 Task: Search one way flight ticket for 5 adults, 1 child, 2 infants in seat and 1 infant on lap in business from Greensboro: Piedmont Triad International Airport to New Bern: Coastal Carolina Regional Airport (was Craven County Regional) on 8-4-2023. Choice of flights is Delta. Number of bags: 11 checked bags. Price is upto 71000. Outbound departure time preference is 17:30.
Action: Mouse moved to (296, 248)
Screenshot: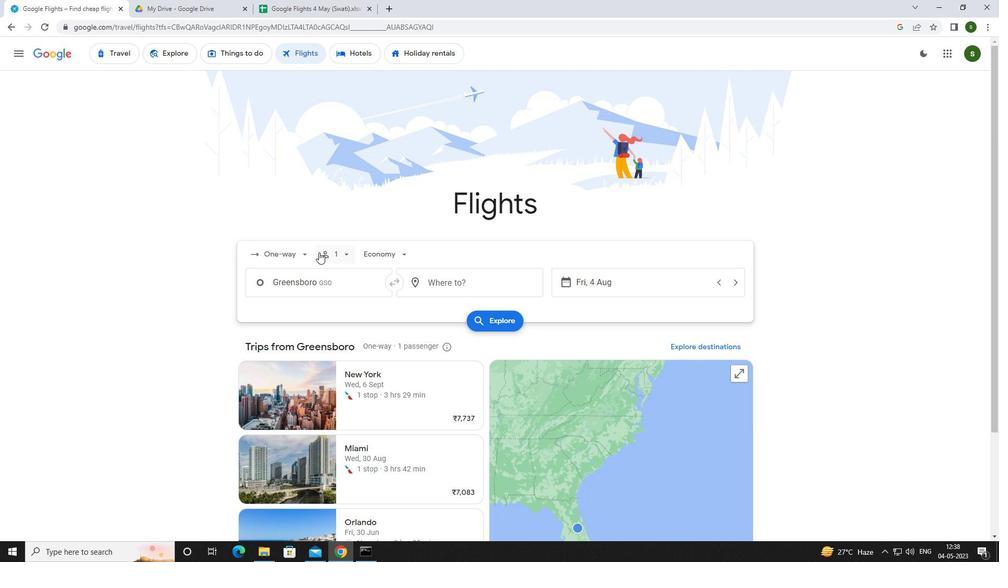 
Action: Mouse pressed left at (296, 248)
Screenshot: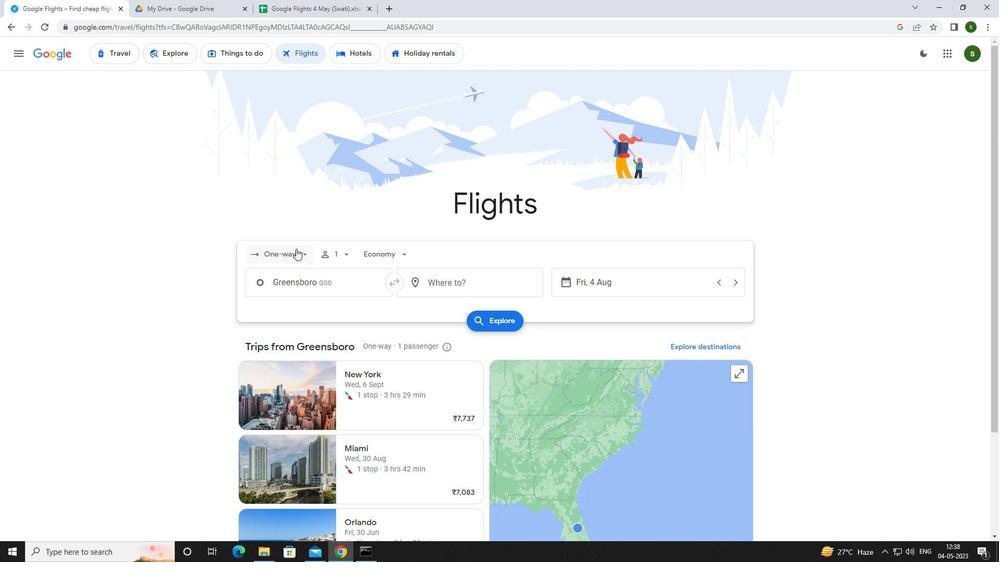 
Action: Mouse moved to (291, 300)
Screenshot: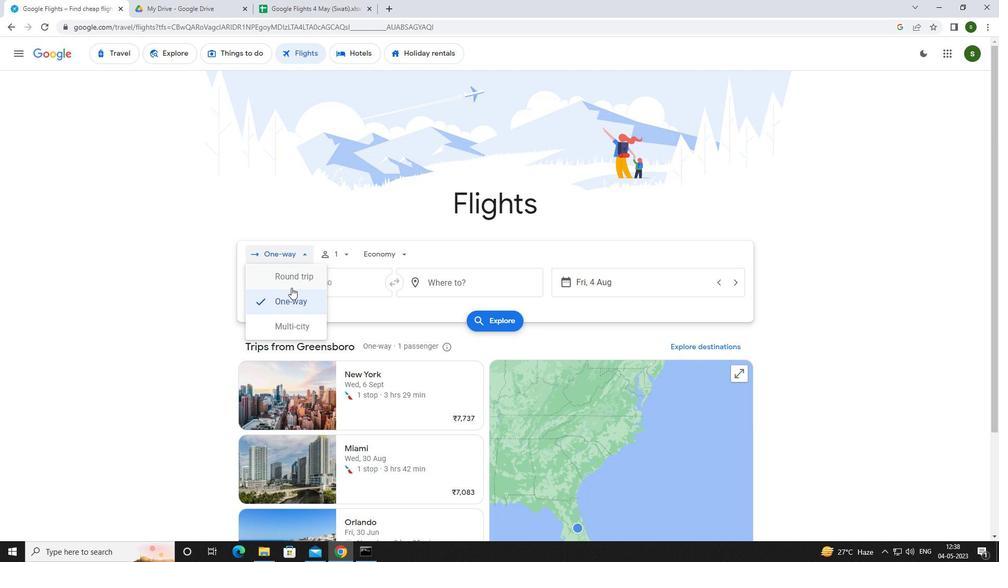 
Action: Mouse pressed left at (291, 300)
Screenshot: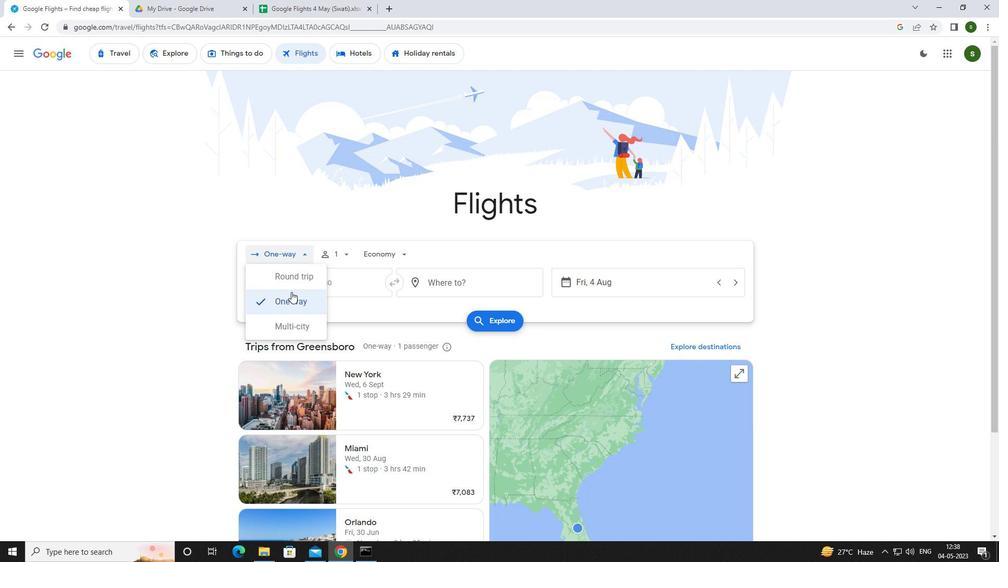 
Action: Mouse moved to (346, 255)
Screenshot: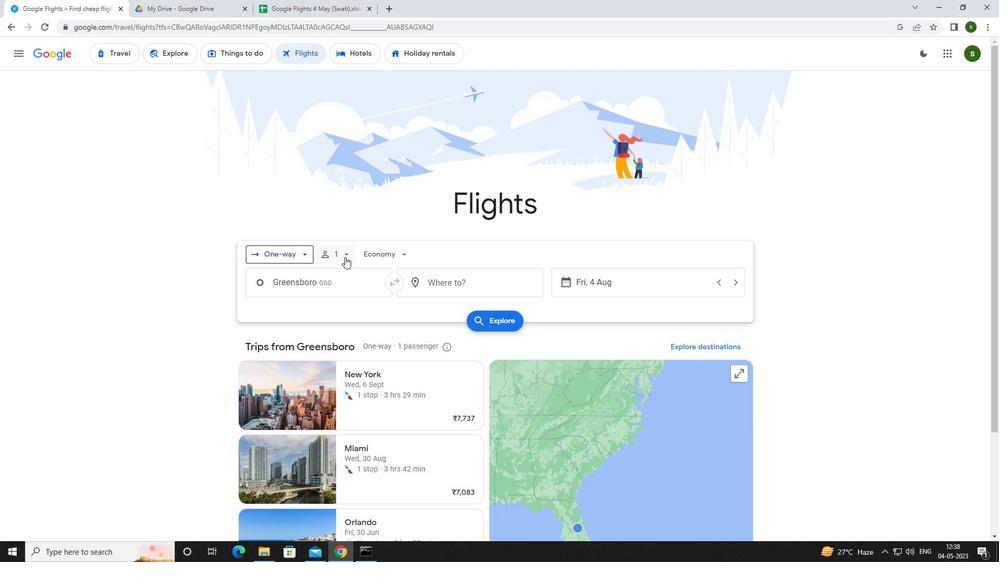 
Action: Mouse pressed left at (346, 255)
Screenshot: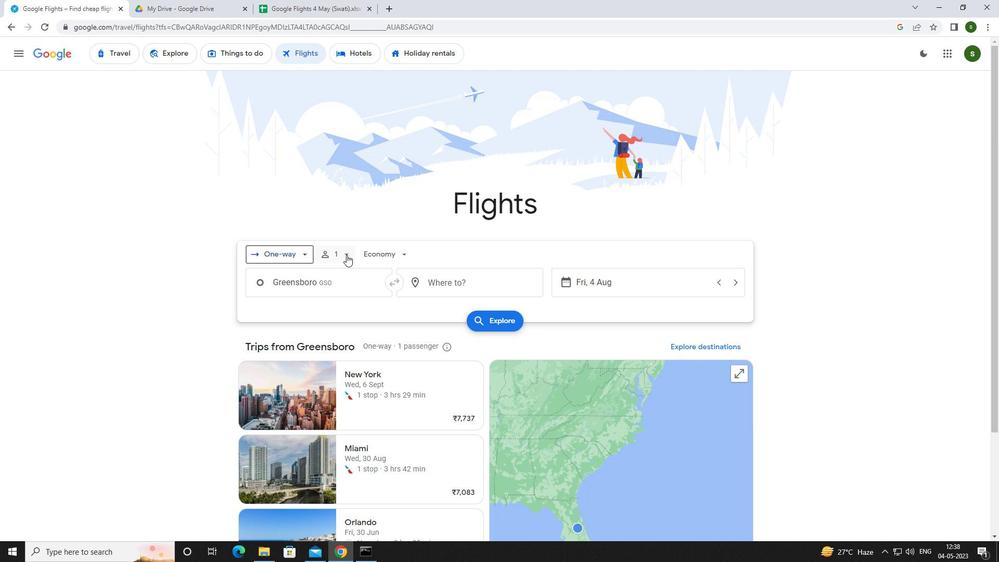 
Action: Mouse moved to (428, 282)
Screenshot: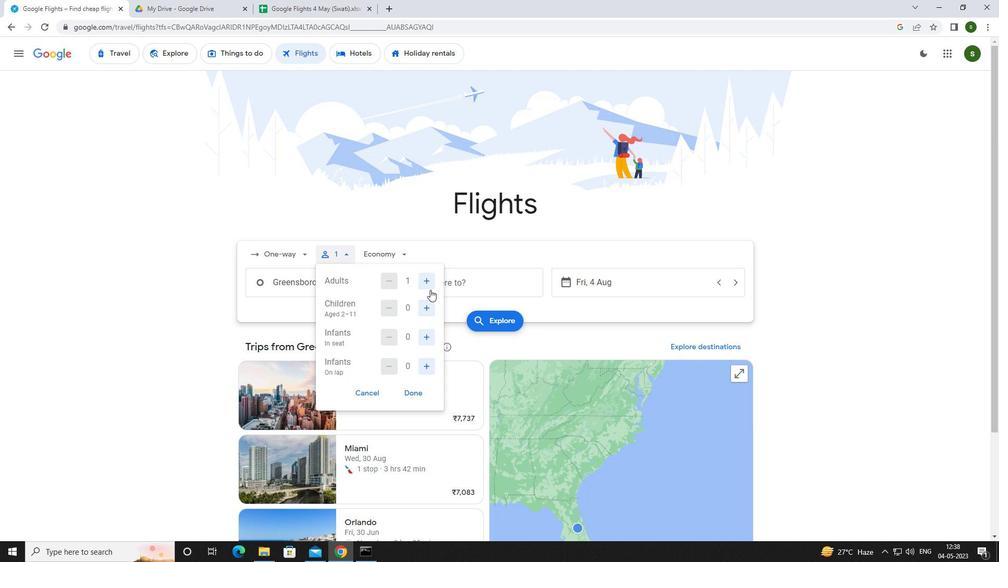 
Action: Mouse pressed left at (428, 282)
Screenshot: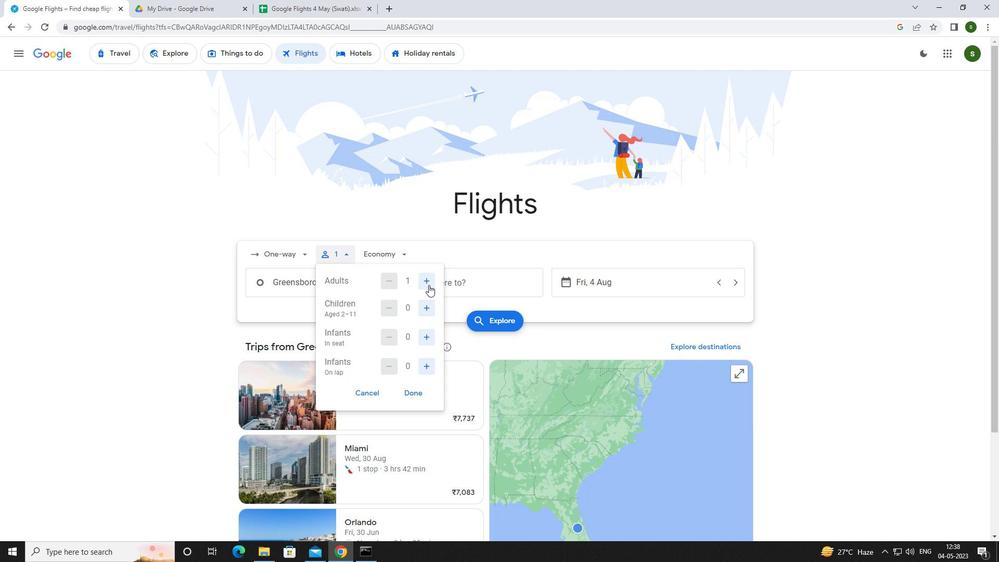 
Action: Mouse pressed left at (428, 282)
Screenshot: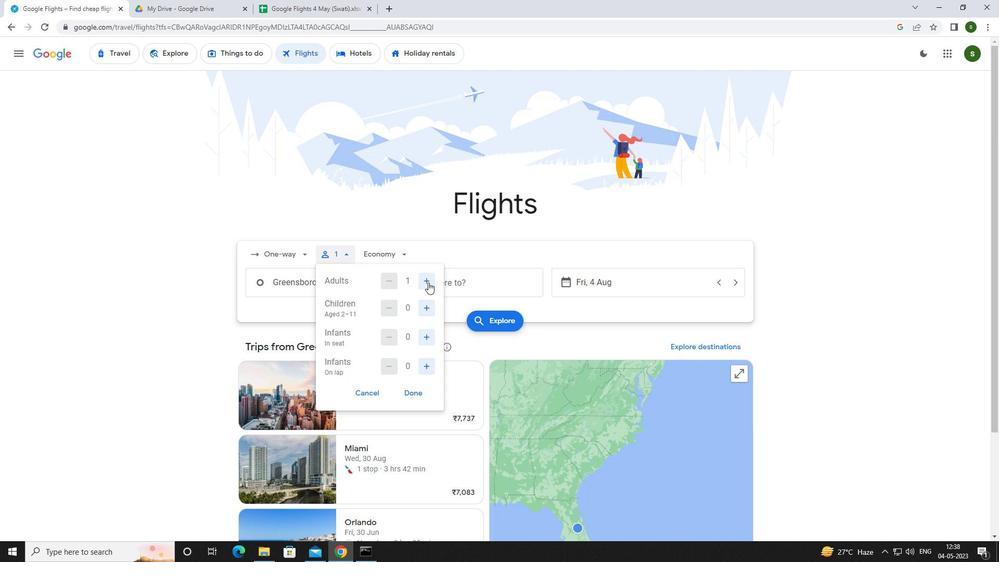 
Action: Mouse pressed left at (428, 282)
Screenshot: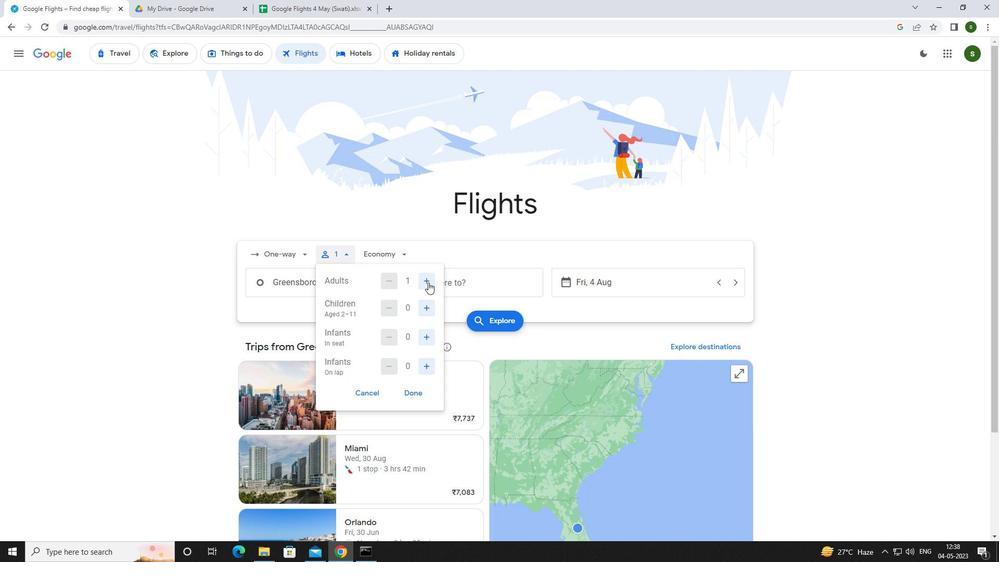 
Action: Mouse moved to (427, 282)
Screenshot: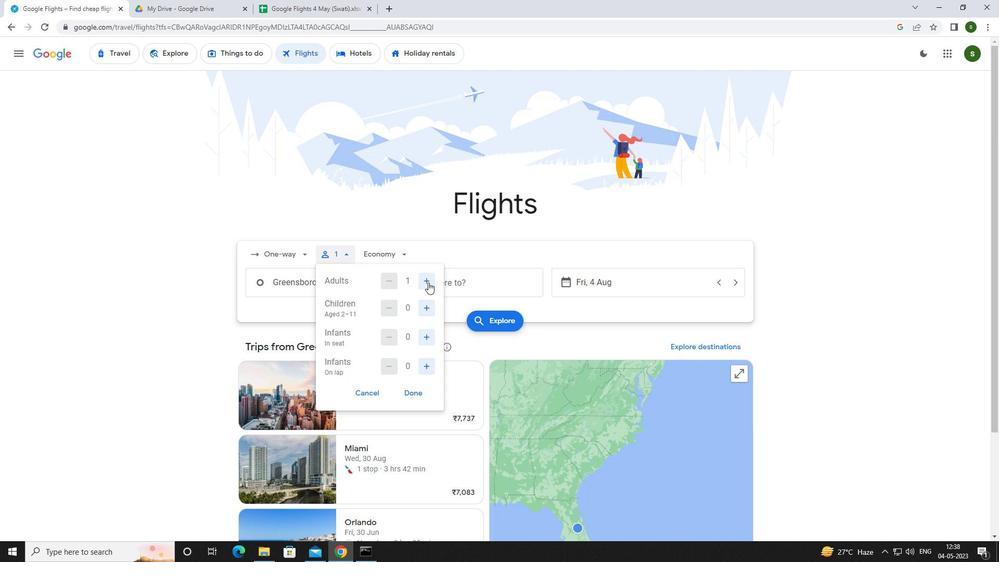 
Action: Mouse pressed left at (427, 282)
Screenshot: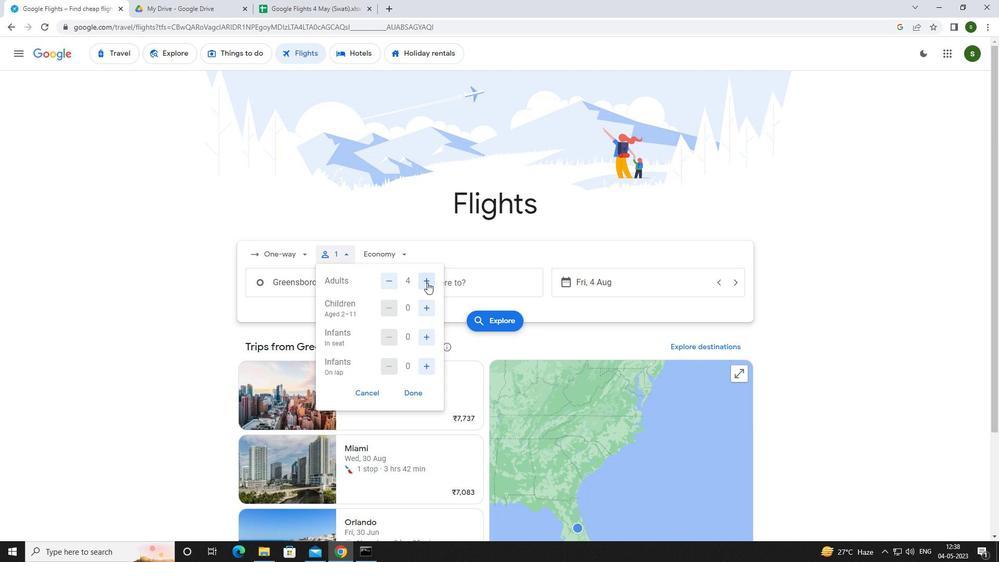 
Action: Mouse moved to (420, 307)
Screenshot: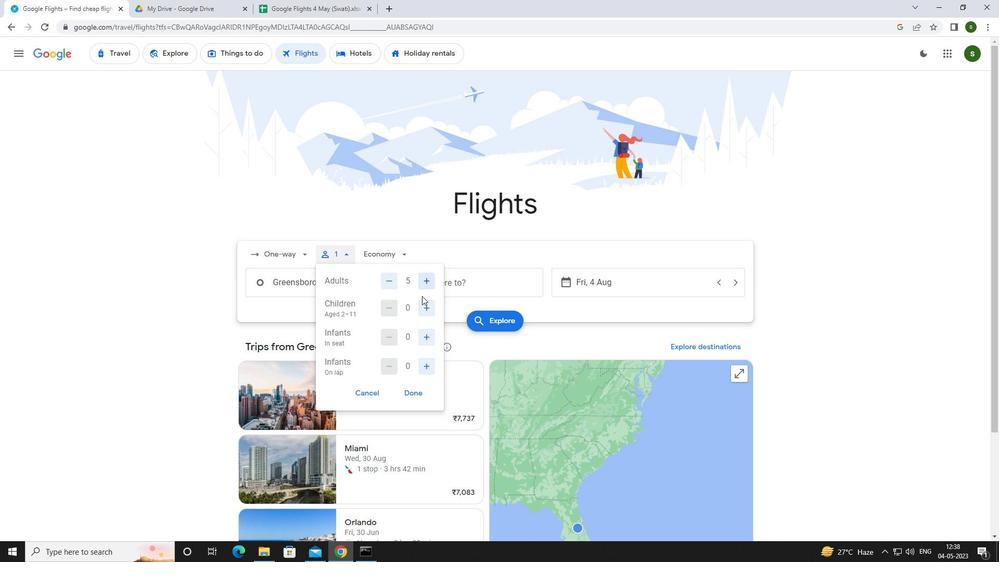 
Action: Mouse pressed left at (420, 307)
Screenshot: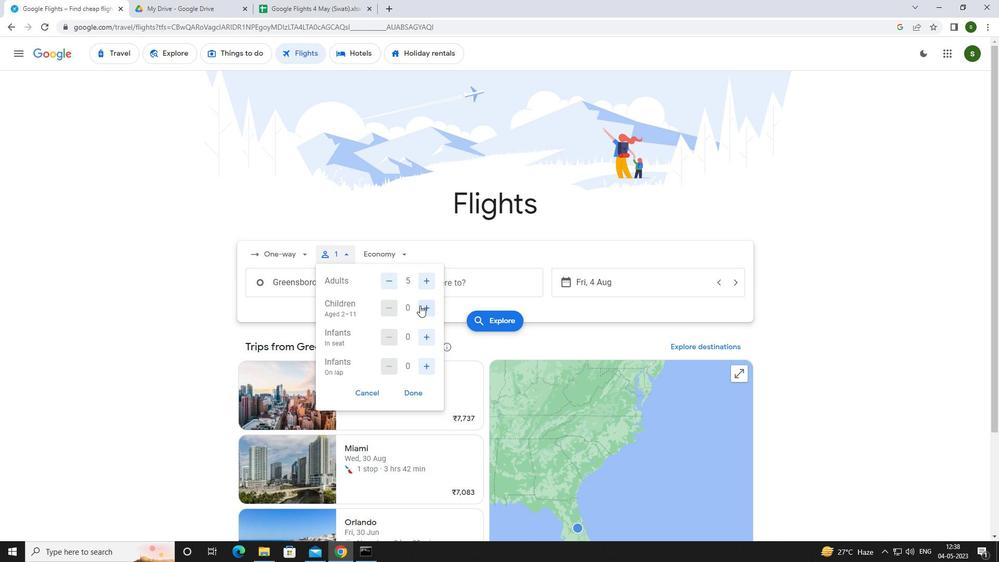 
Action: Mouse moved to (424, 335)
Screenshot: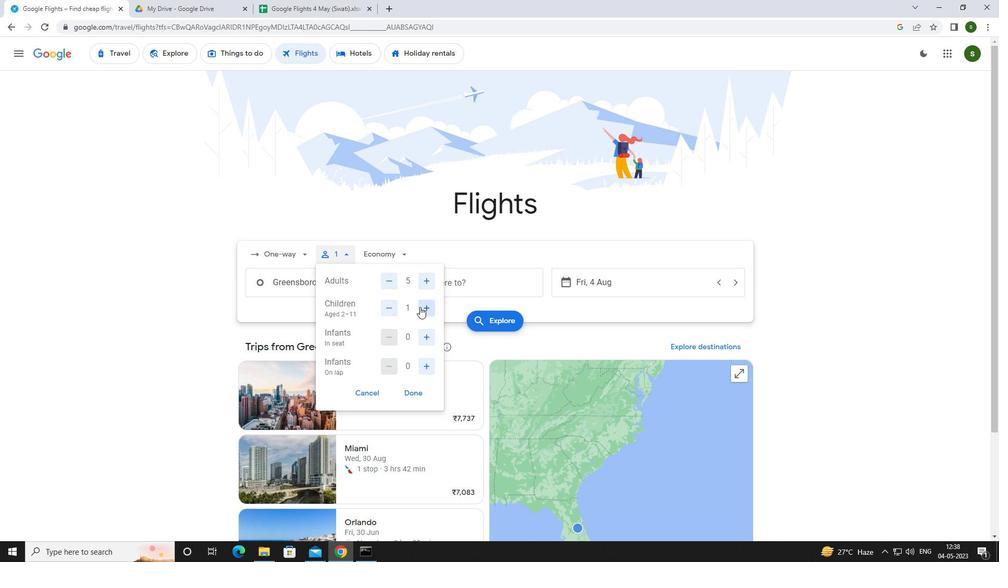 
Action: Mouse pressed left at (424, 335)
Screenshot: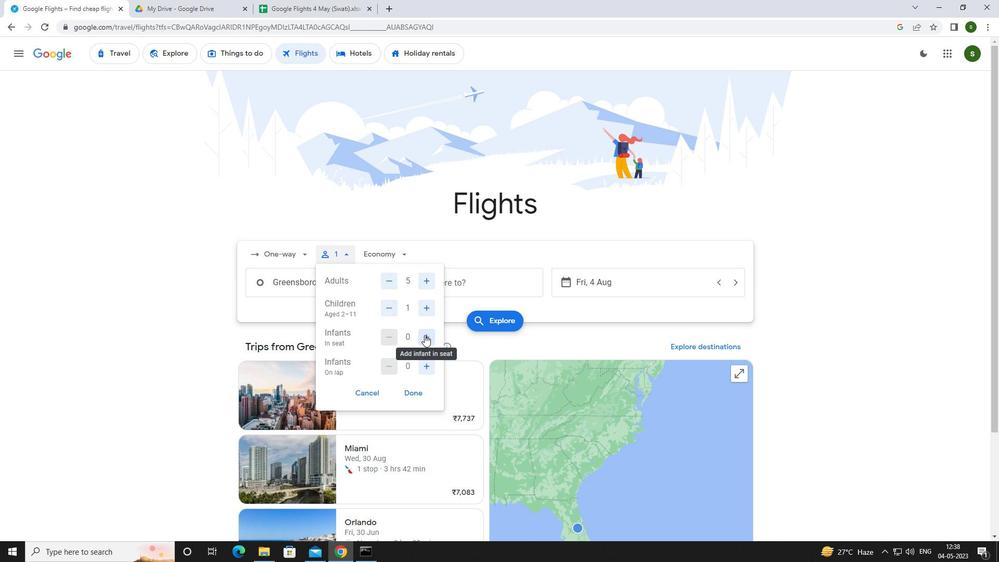 
Action: Mouse pressed left at (424, 335)
Screenshot: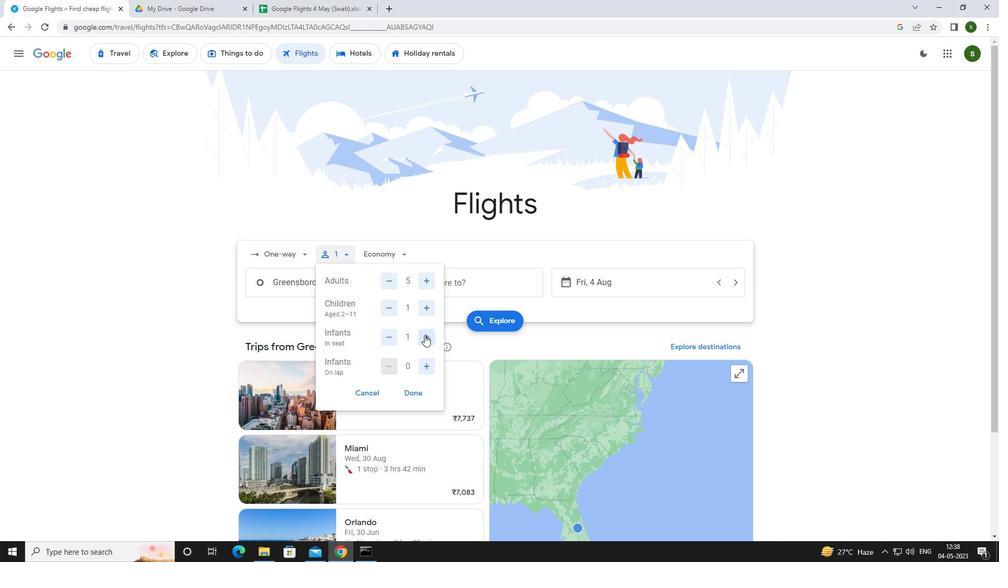
Action: Mouse moved to (427, 359)
Screenshot: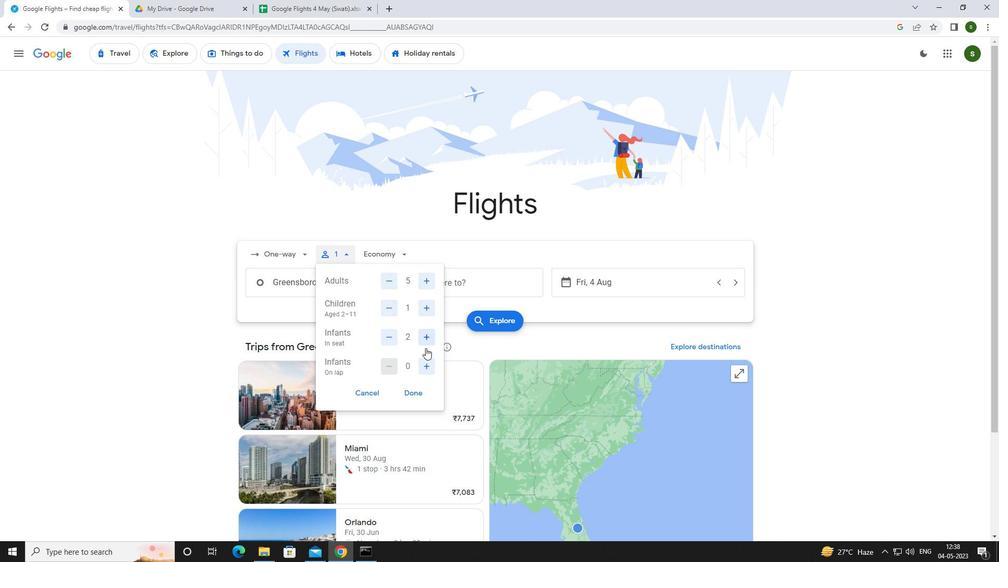 
Action: Mouse pressed left at (427, 359)
Screenshot: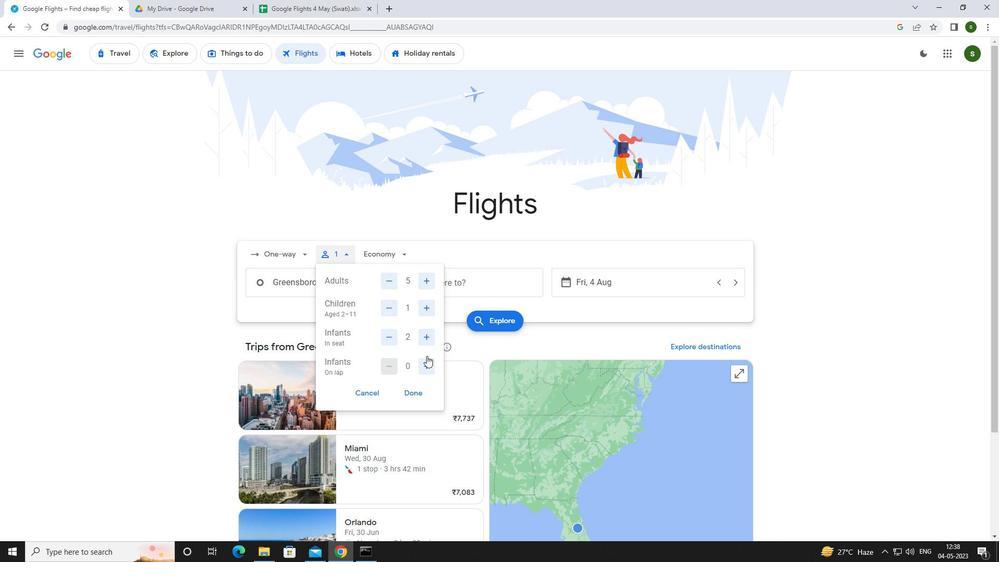 
Action: Mouse moved to (393, 253)
Screenshot: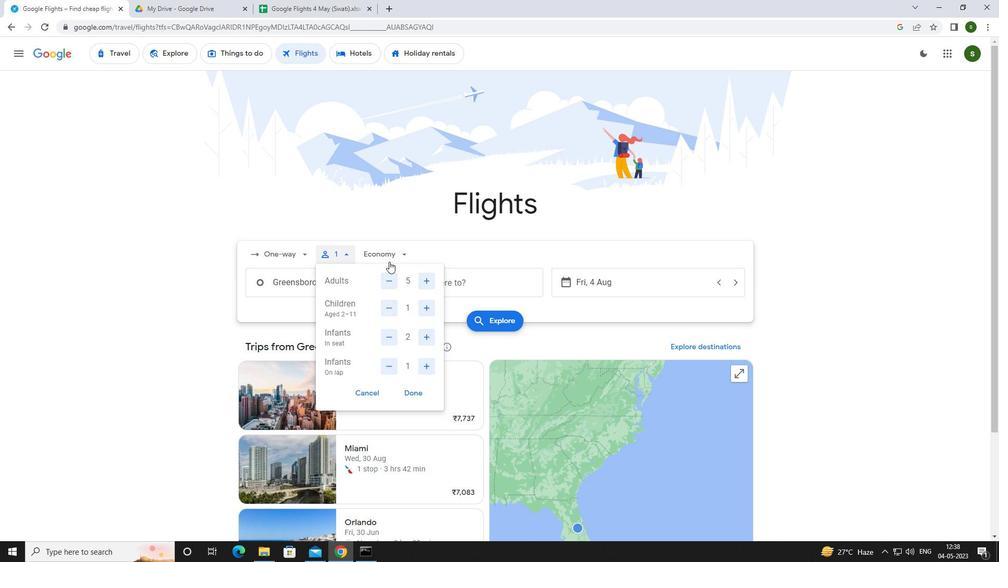
Action: Mouse pressed left at (393, 253)
Screenshot: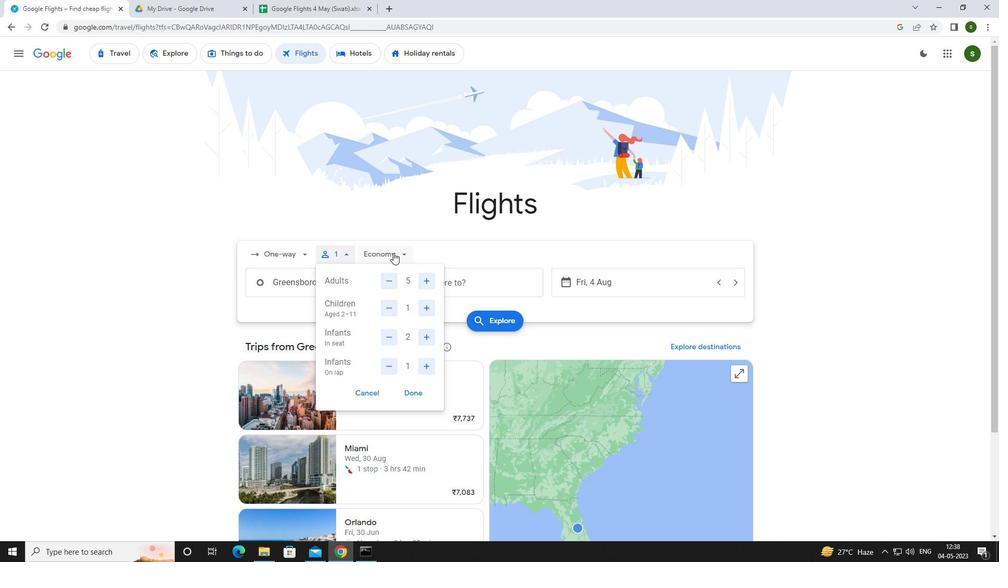 
Action: Mouse moved to (398, 322)
Screenshot: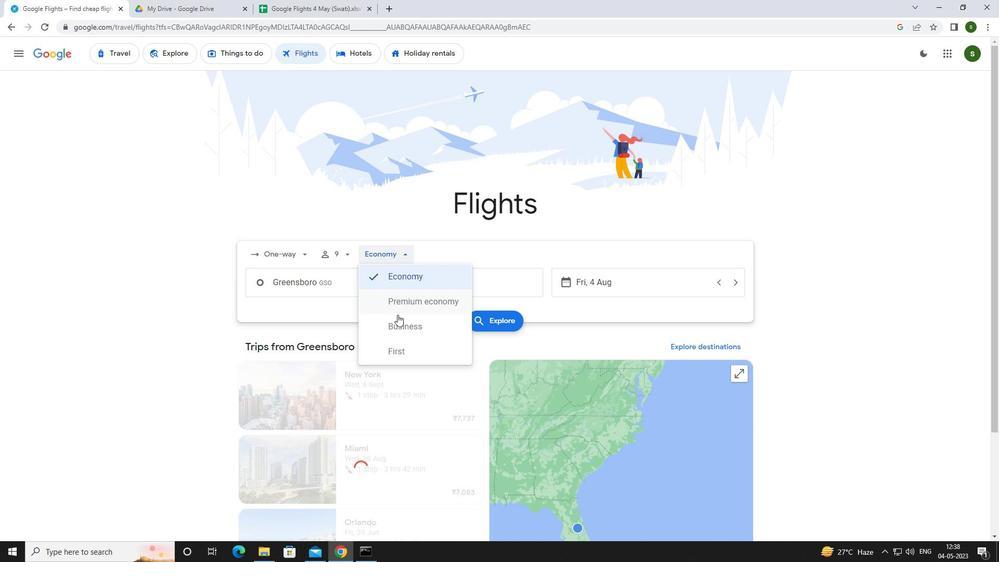 
Action: Mouse pressed left at (398, 322)
Screenshot: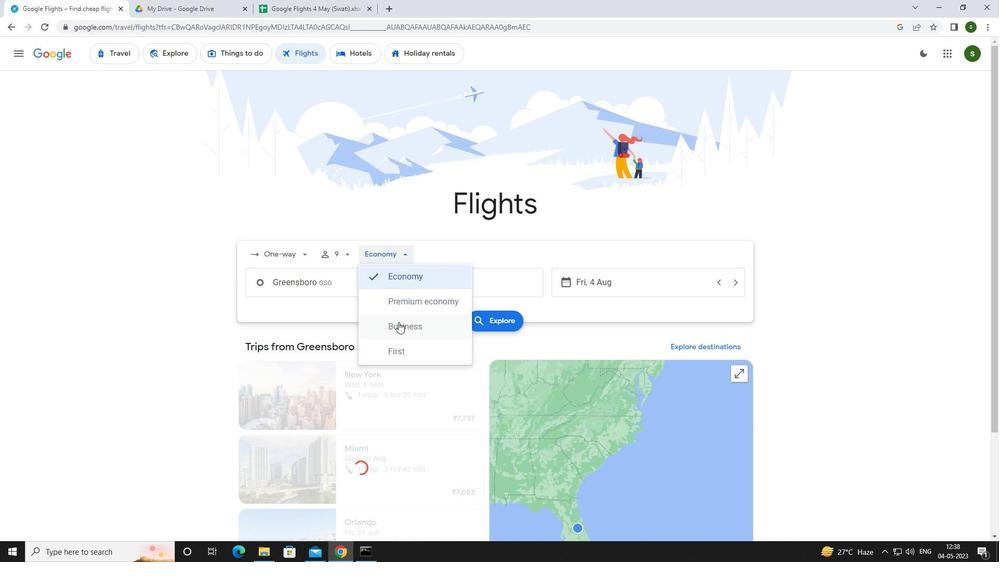 
Action: Mouse moved to (367, 280)
Screenshot: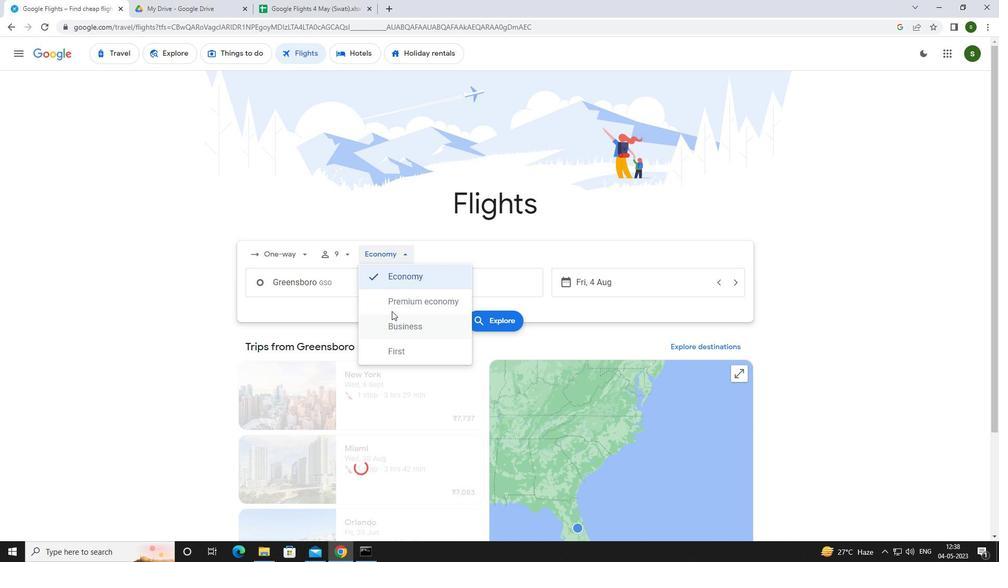 
Action: Mouse pressed left at (367, 280)
Screenshot: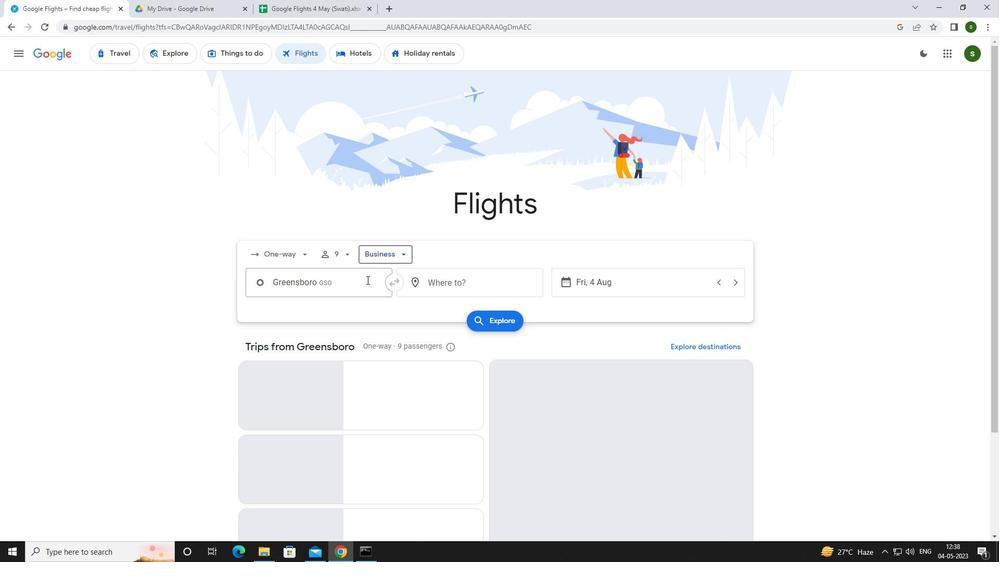 
Action: Mouse moved to (365, 280)
Screenshot: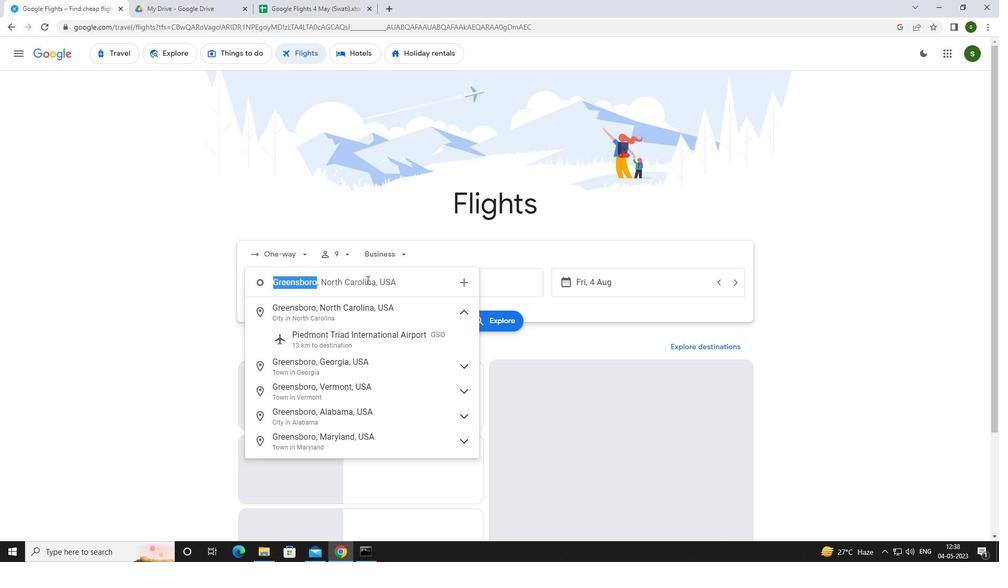
Action: Key pressed <Key.backspace><Key.caps_lock>g<Key.caps_lock>reensboro
Screenshot: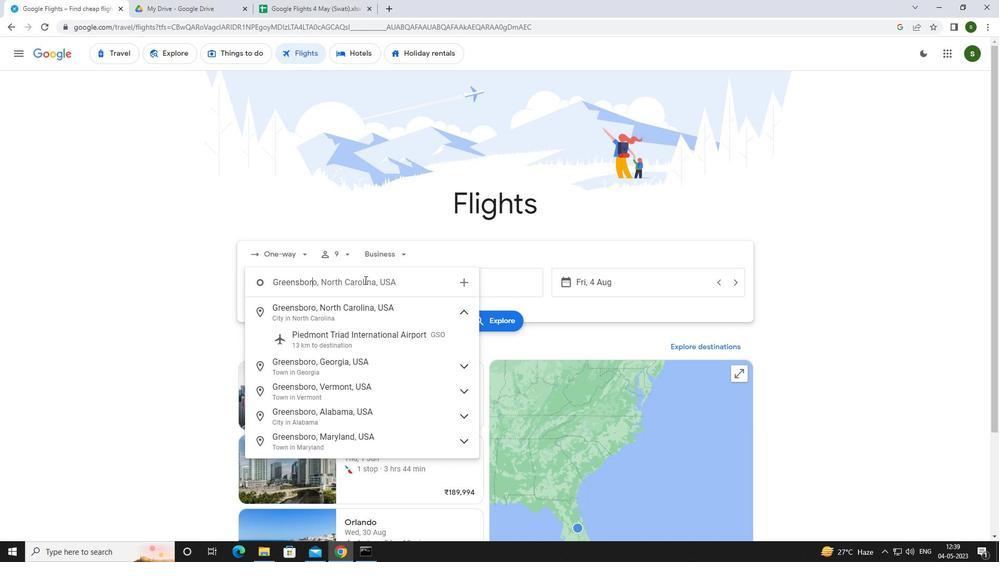 
Action: Mouse moved to (363, 331)
Screenshot: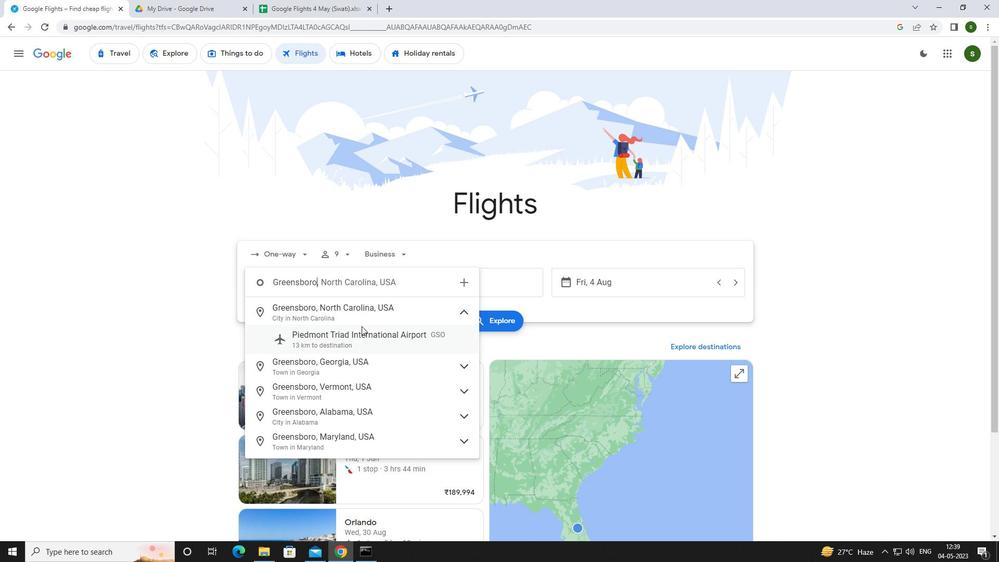 
Action: Mouse pressed left at (363, 331)
Screenshot: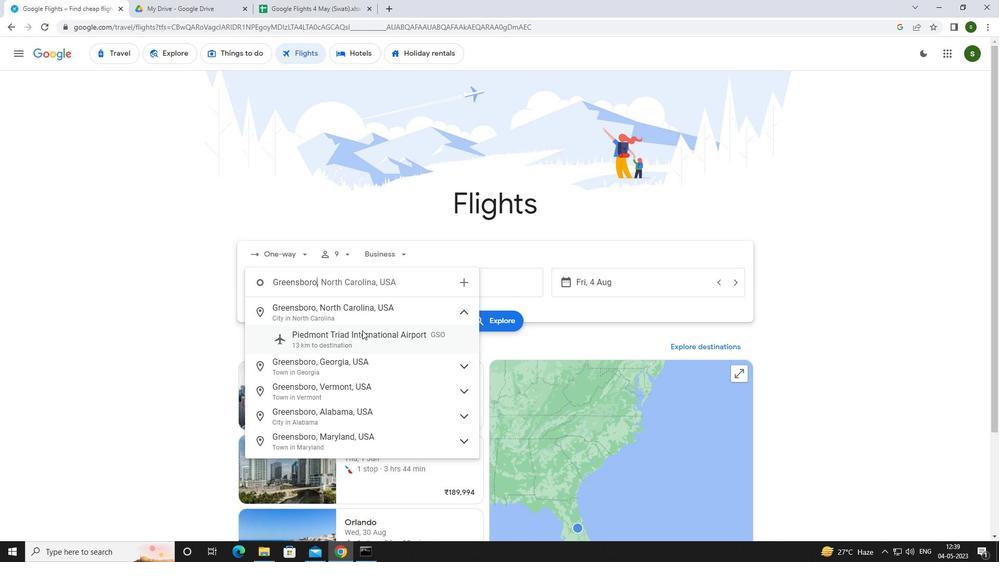 
Action: Mouse moved to (444, 280)
Screenshot: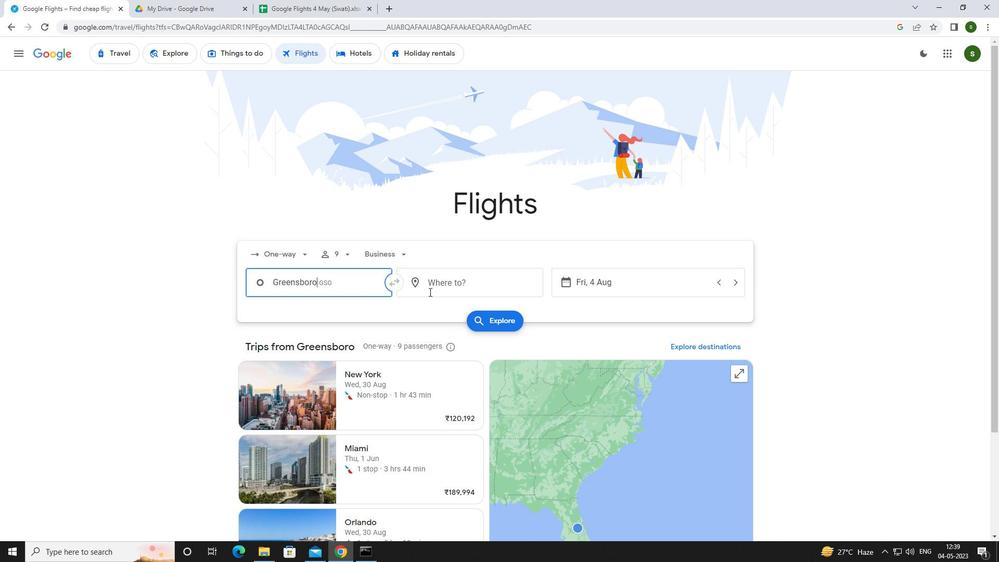 
Action: Mouse pressed left at (444, 280)
Screenshot: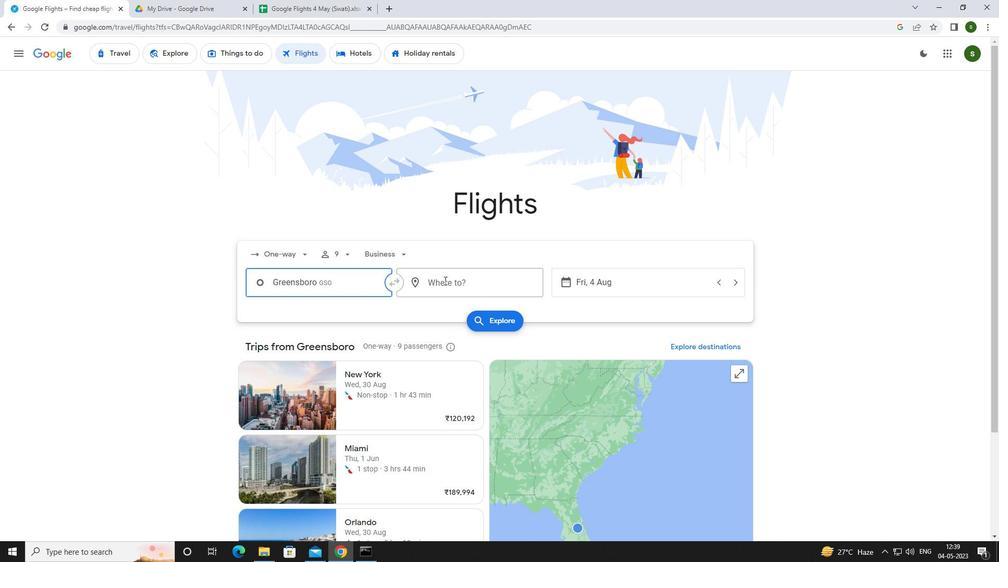 
Action: Mouse moved to (441, 282)
Screenshot: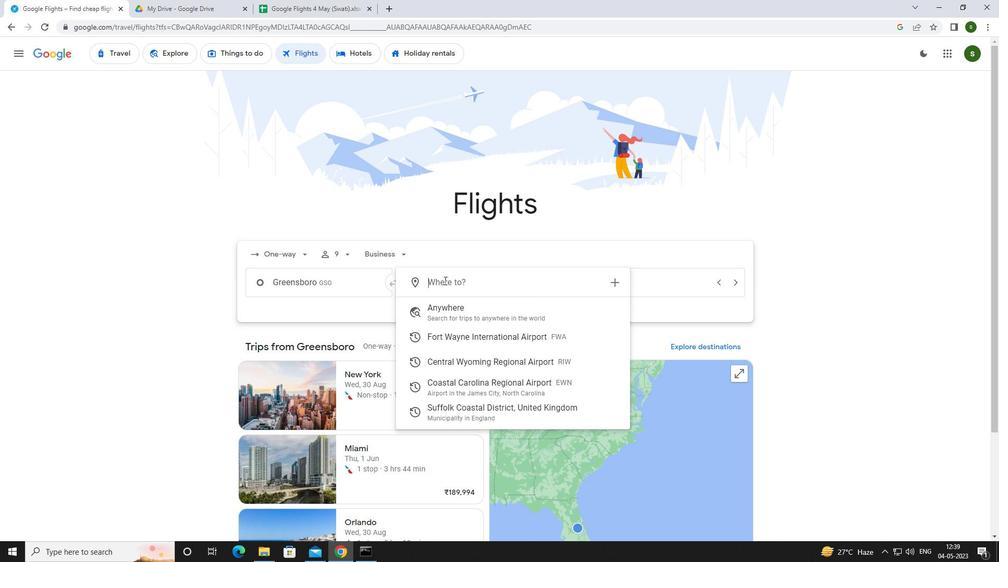 
Action: Key pressed <Key.caps_lock>c<Key.caps_lock>o
Screenshot: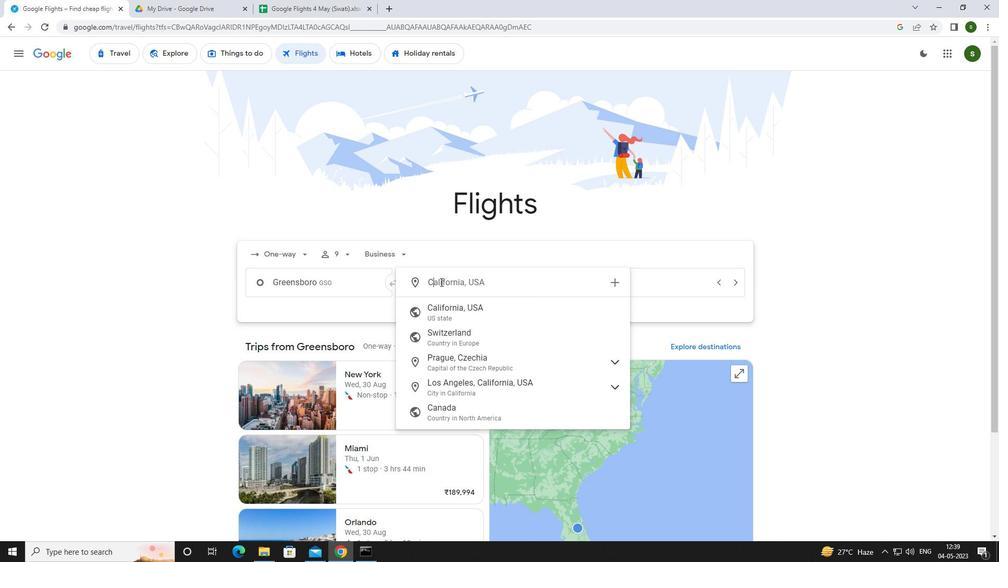 
Action: Mouse moved to (440, 282)
Screenshot: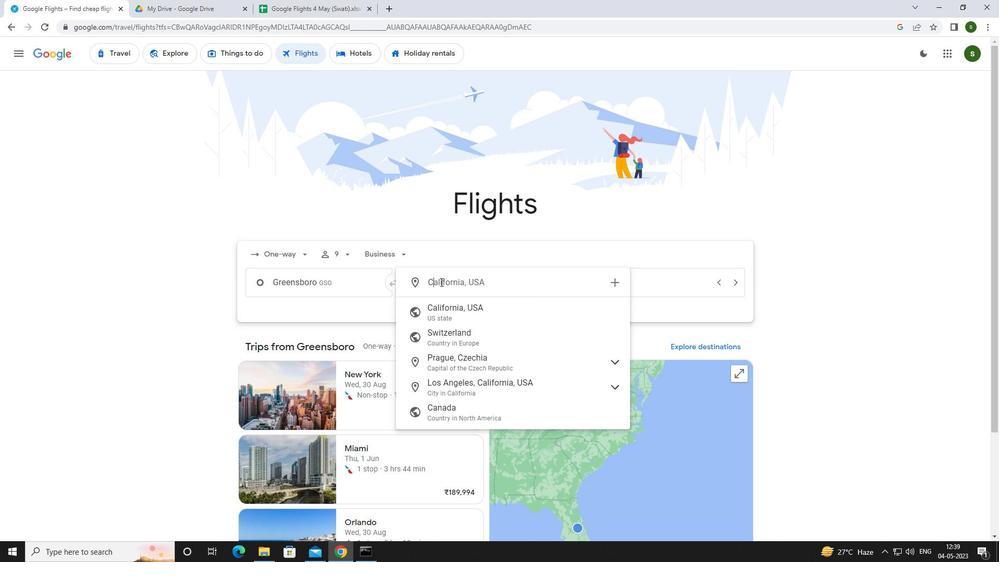 
Action: Key pressed astal
Screenshot: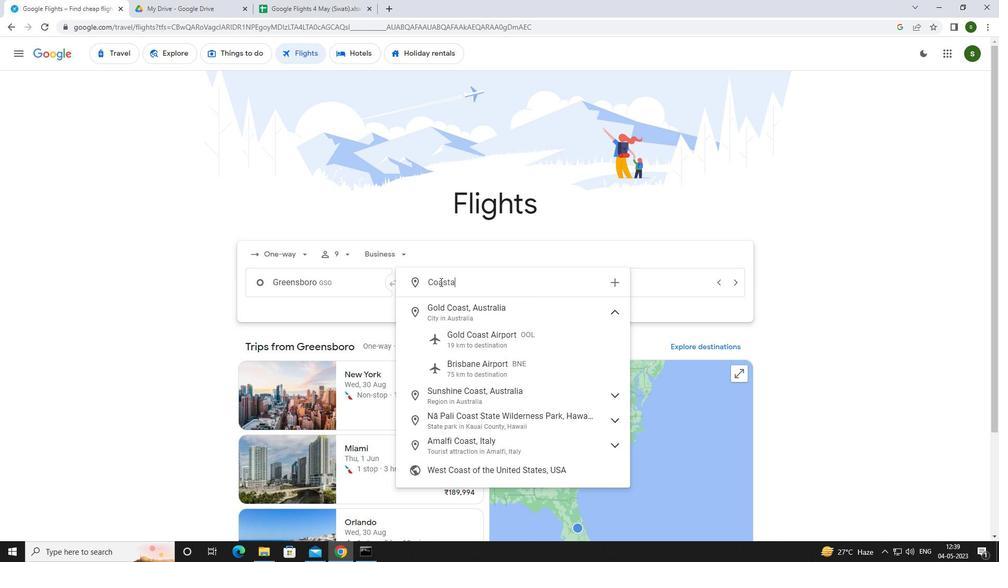 
Action: Mouse moved to (445, 319)
Screenshot: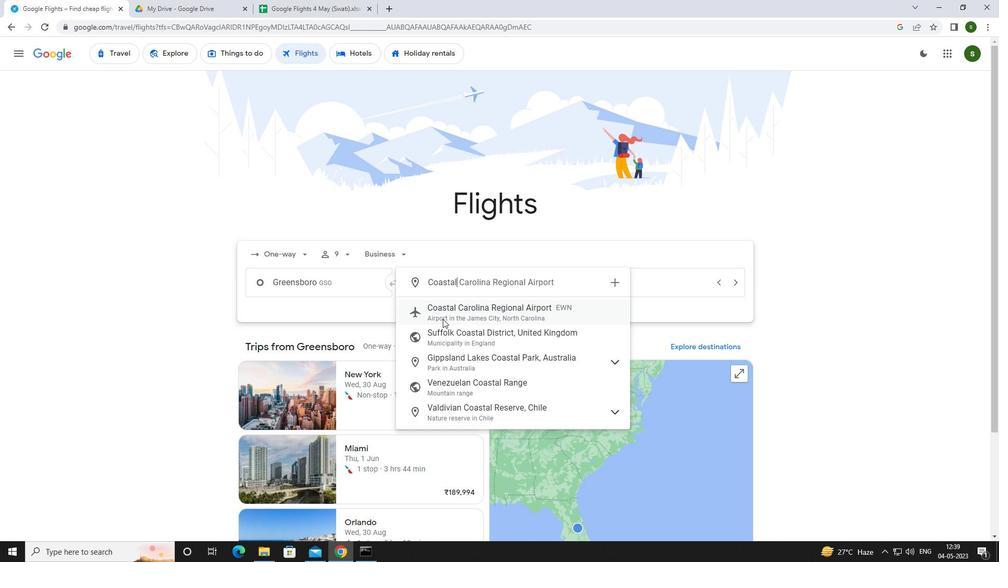 
Action: Mouse pressed left at (445, 319)
Screenshot: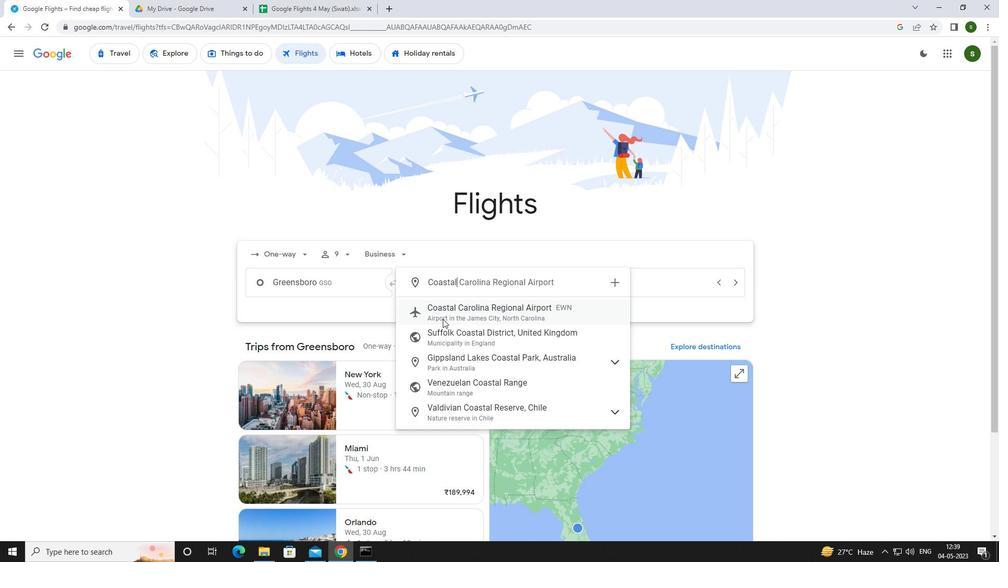 
Action: Mouse moved to (639, 290)
Screenshot: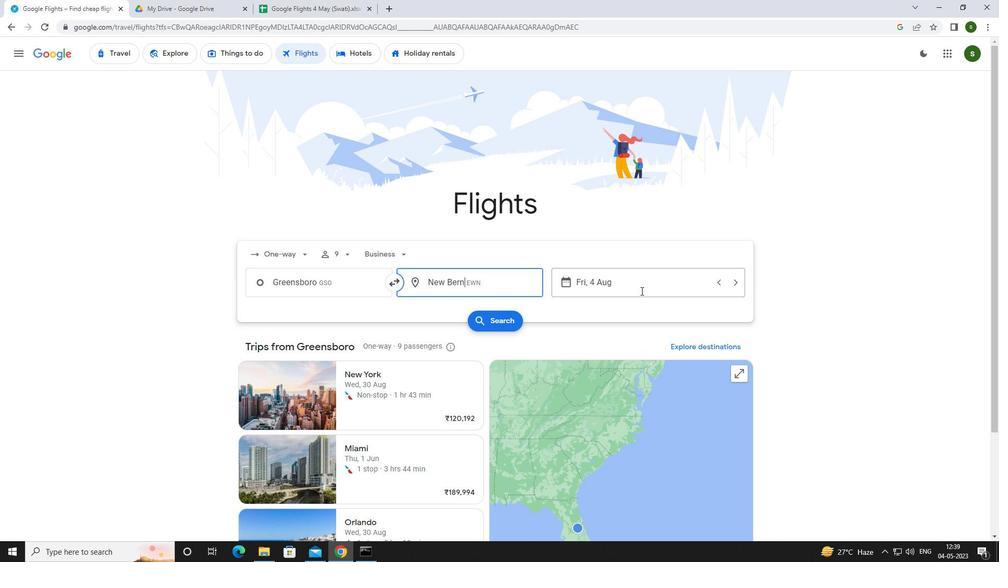 
Action: Mouse pressed left at (639, 290)
Screenshot: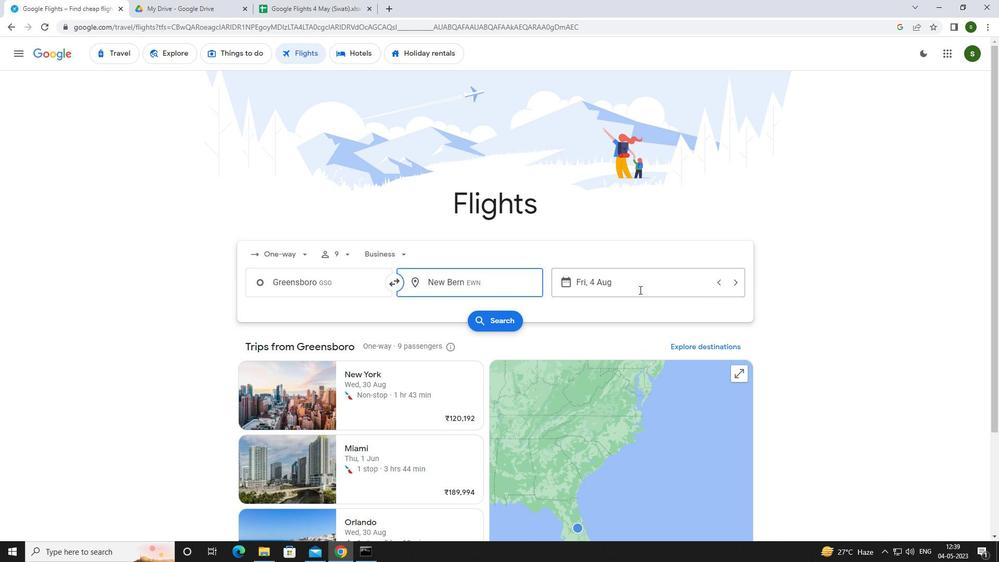 
Action: Mouse moved to (502, 351)
Screenshot: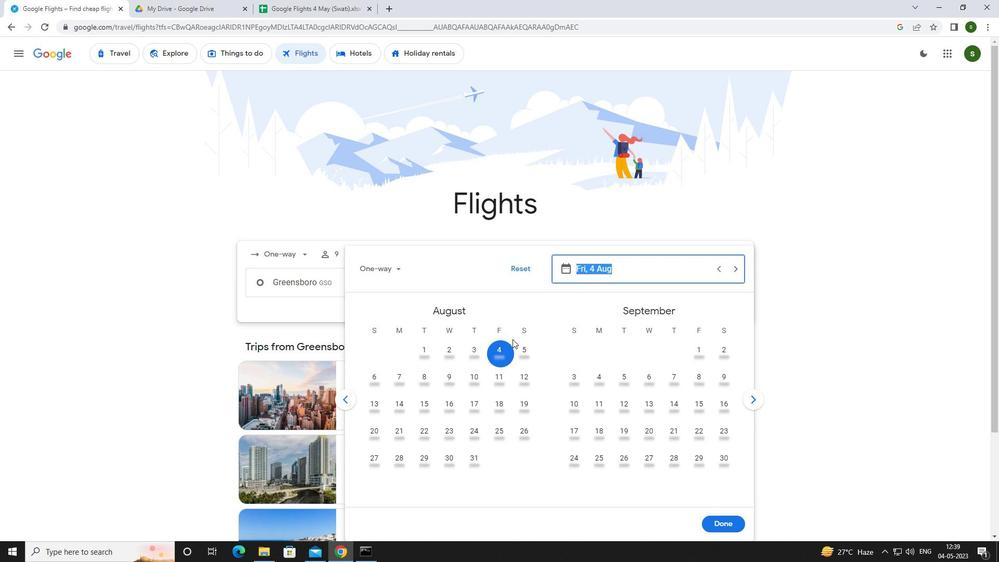 
Action: Mouse pressed left at (502, 351)
Screenshot: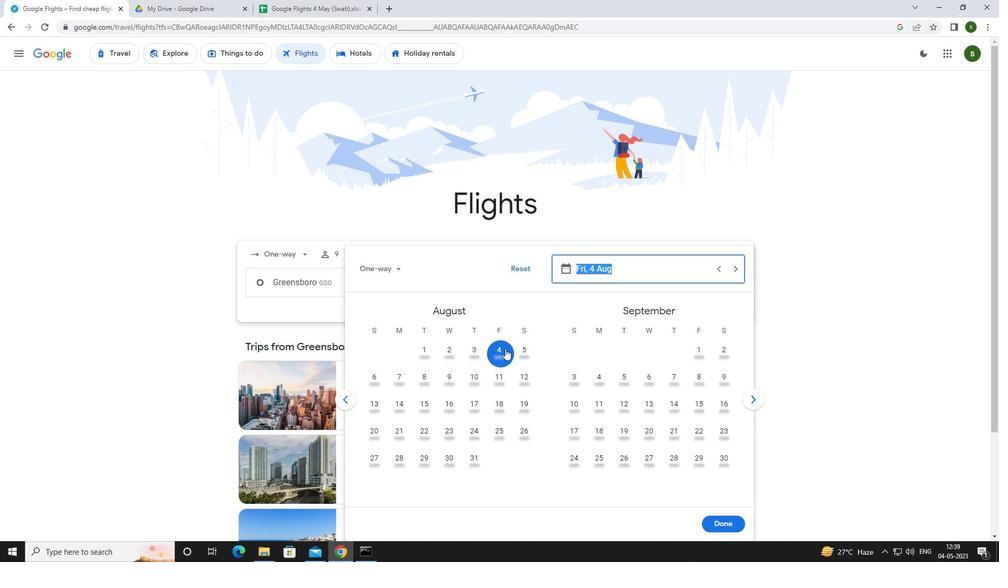 
Action: Mouse moved to (723, 525)
Screenshot: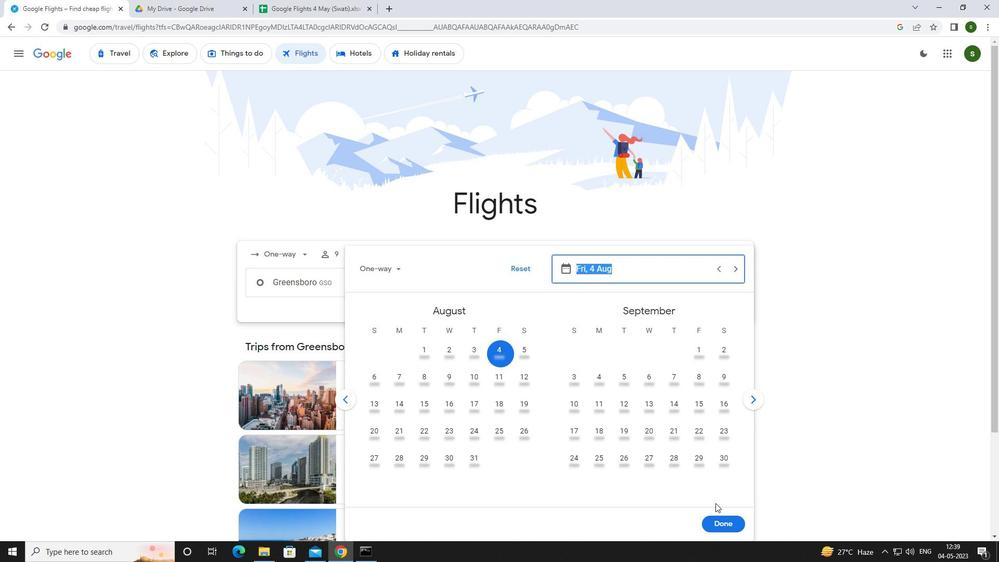 
Action: Mouse pressed left at (723, 525)
Screenshot: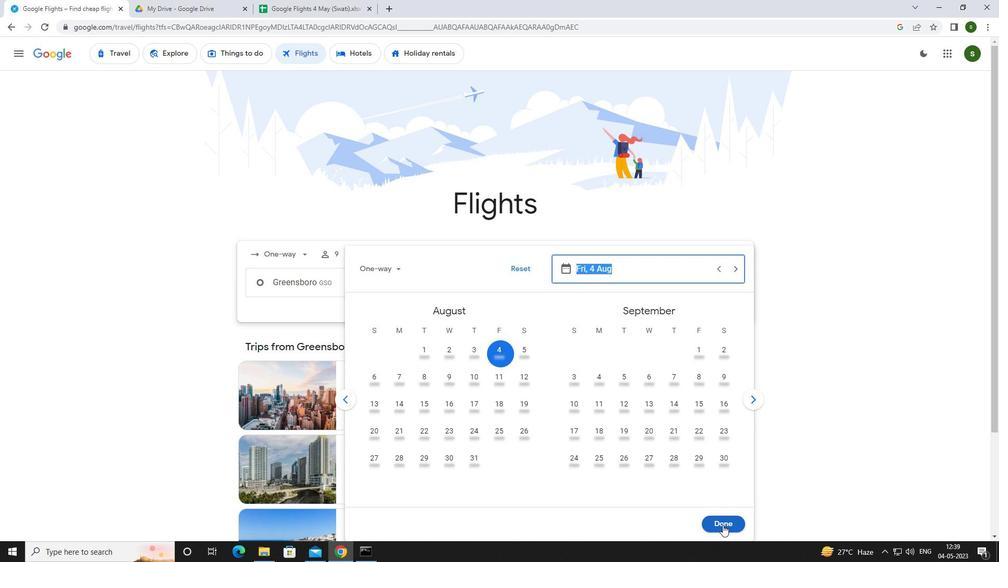 
Action: Mouse moved to (489, 322)
Screenshot: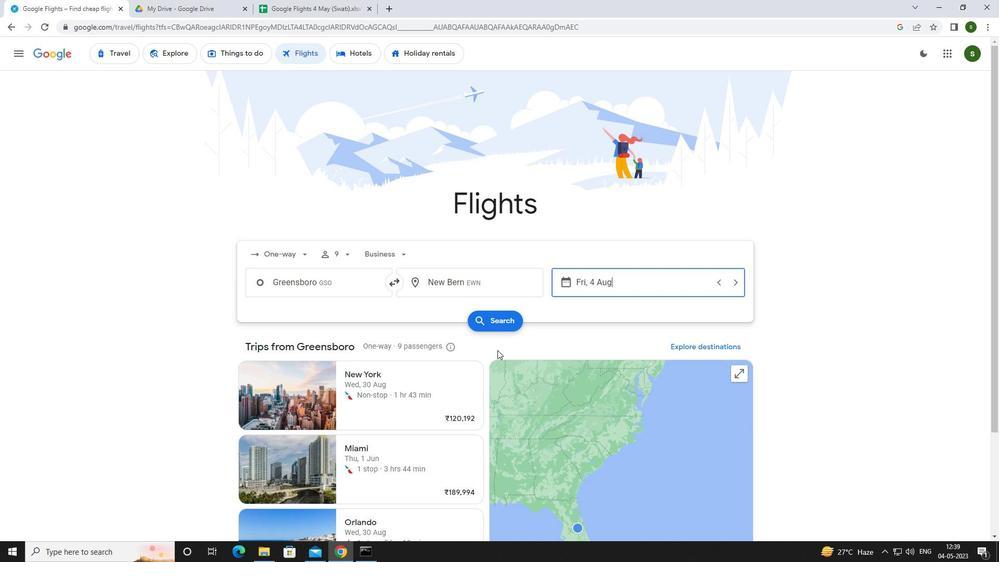 
Action: Mouse pressed left at (489, 322)
Screenshot: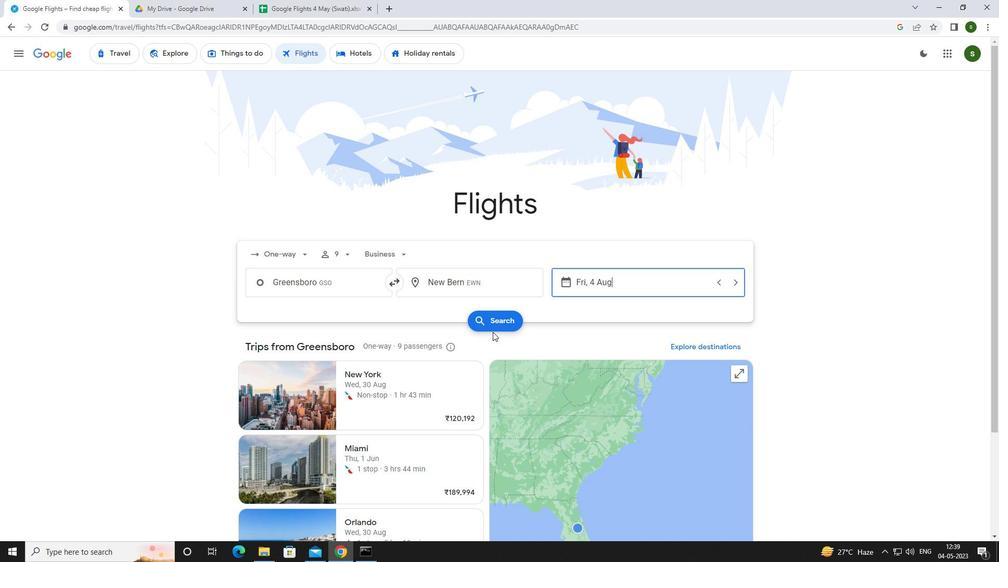 
Action: Mouse moved to (264, 146)
Screenshot: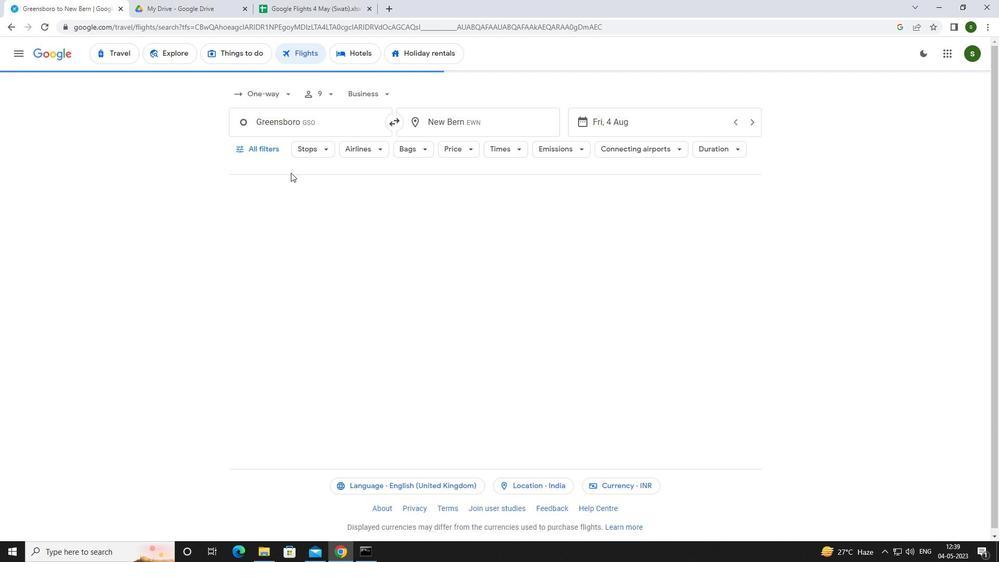 
Action: Mouse pressed left at (264, 146)
Screenshot: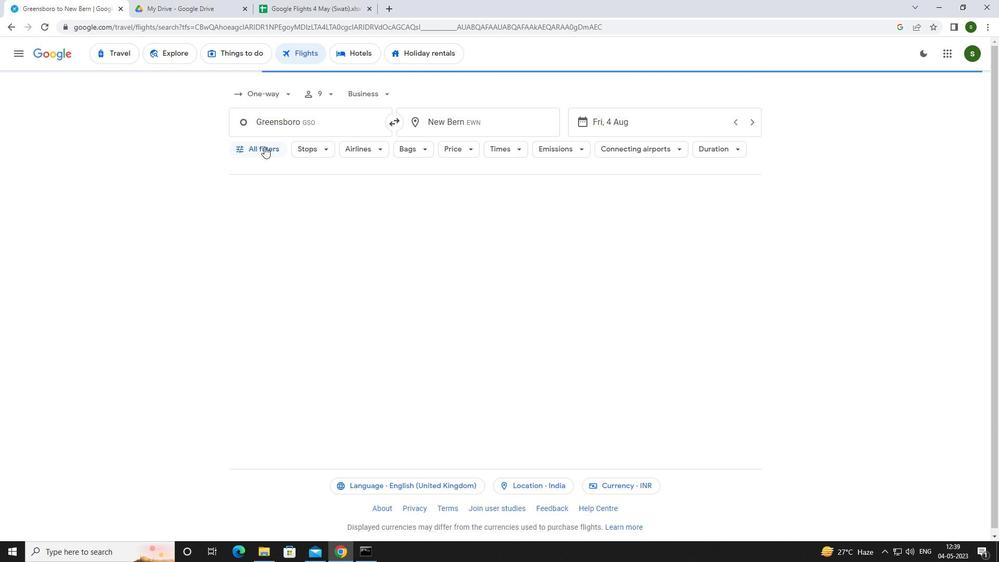 
Action: Mouse moved to (385, 368)
Screenshot: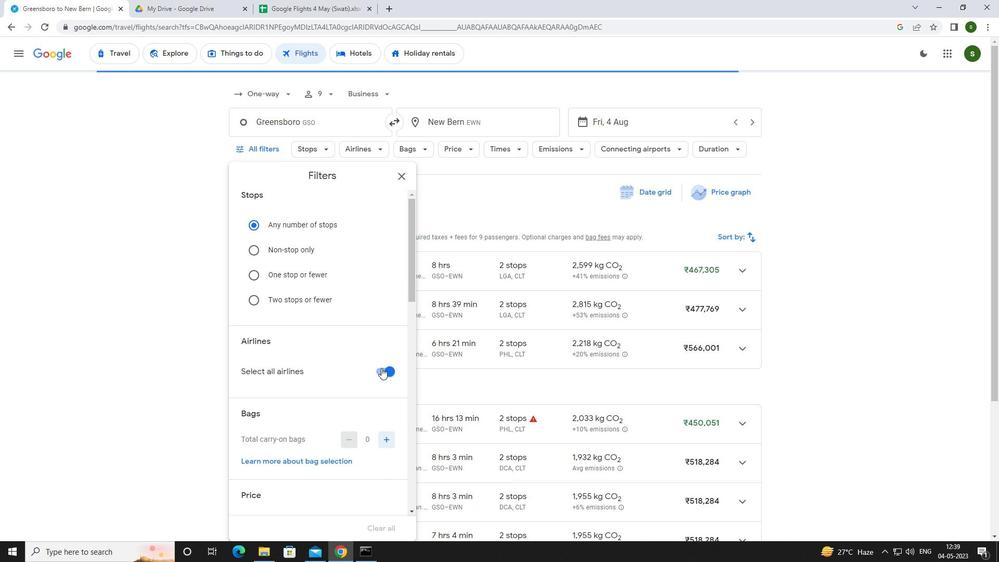
Action: Mouse pressed left at (385, 368)
Screenshot: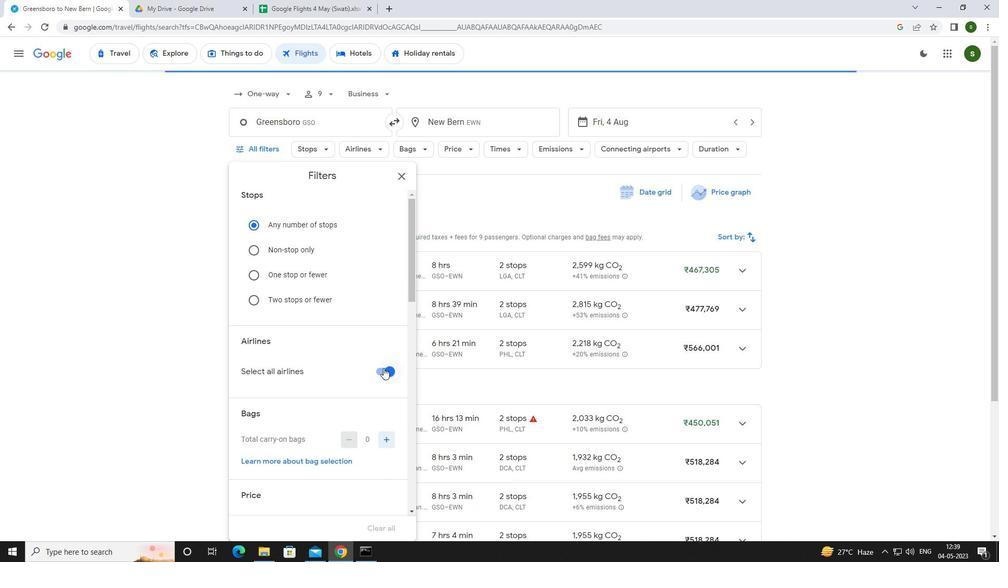 
Action: Mouse moved to (351, 302)
Screenshot: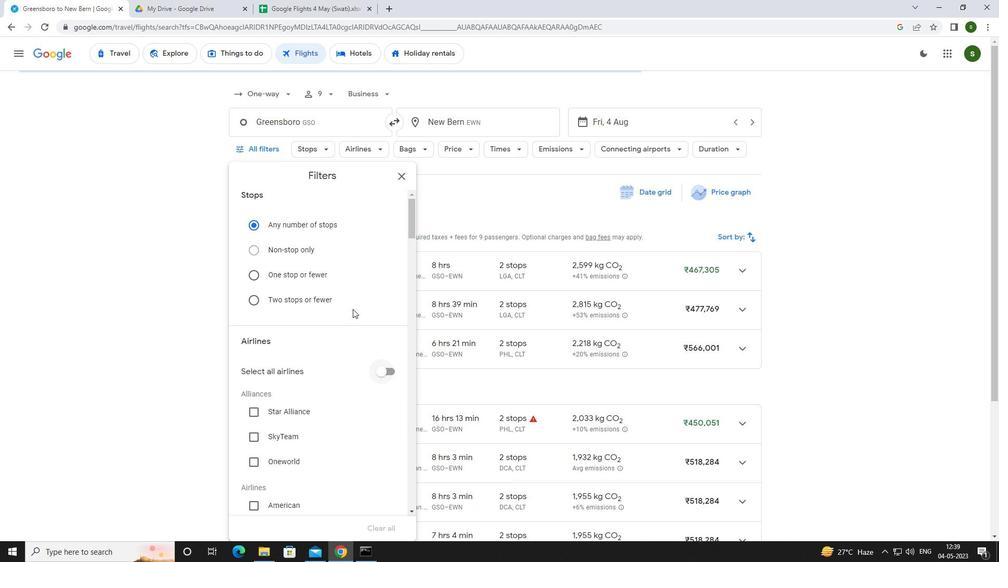 
Action: Mouse scrolled (351, 301) with delta (0, 0)
Screenshot: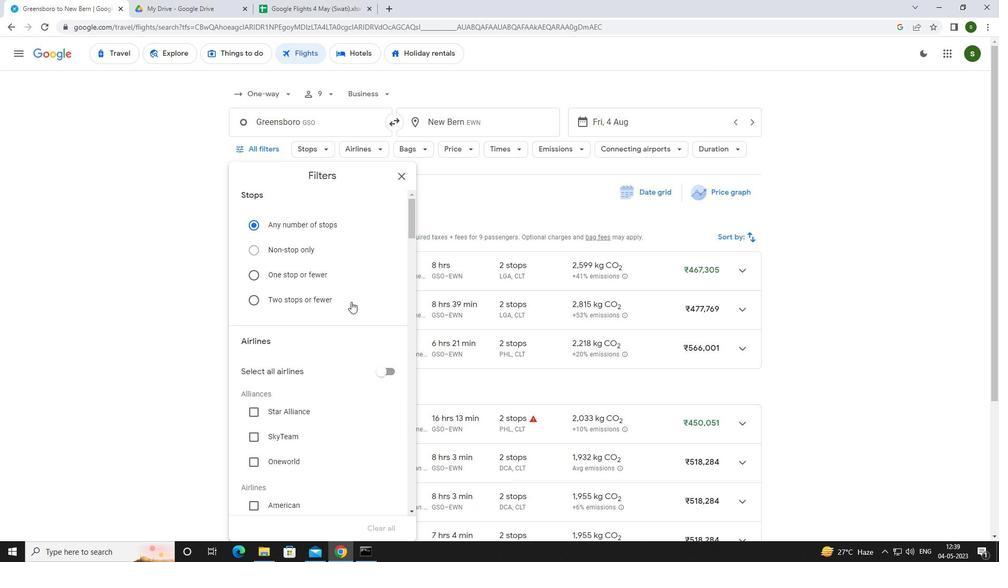 
Action: Mouse scrolled (351, 301) with delta (0, 0)
Screenshot: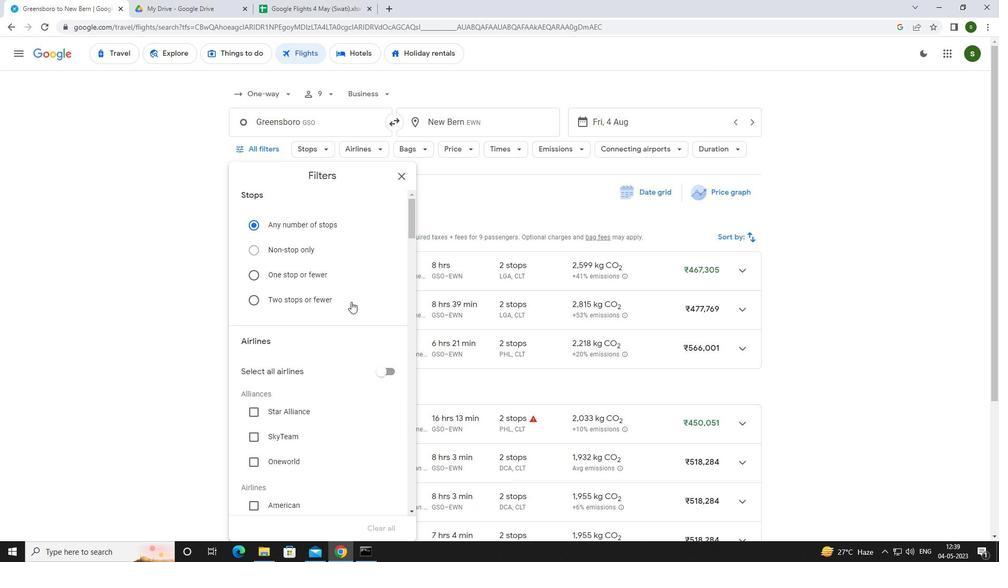 
Action: Mouse scrolled (351, 301) with delta (0, 0)
Screenshot: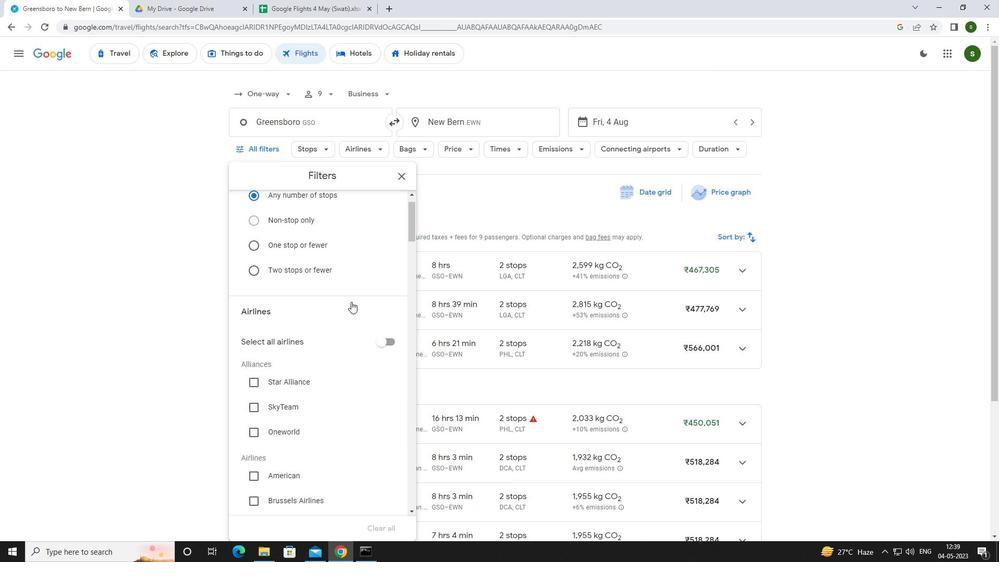 
Action: Mouse scrolled (351, 301) with delta (0, 0)
Screenshot: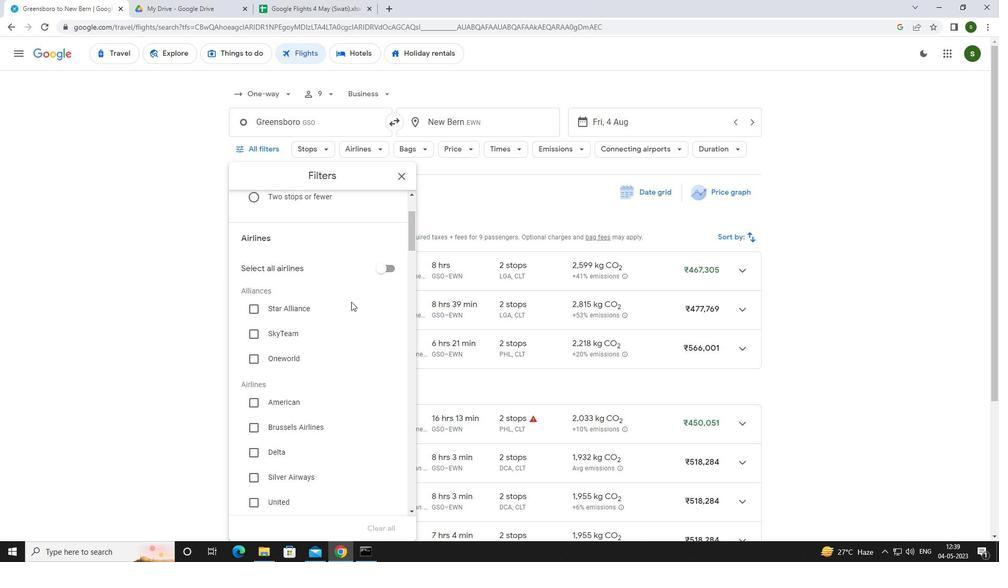 
Action: Mouse moved to (273, 348)
Screenshot: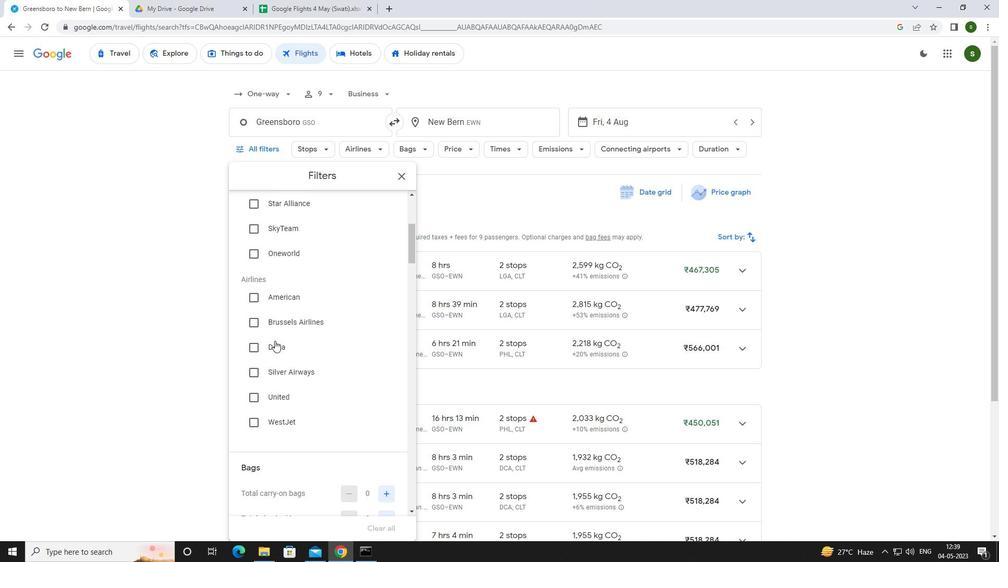 
Action: Mouse pressed left at (273, 348)
Screenshot: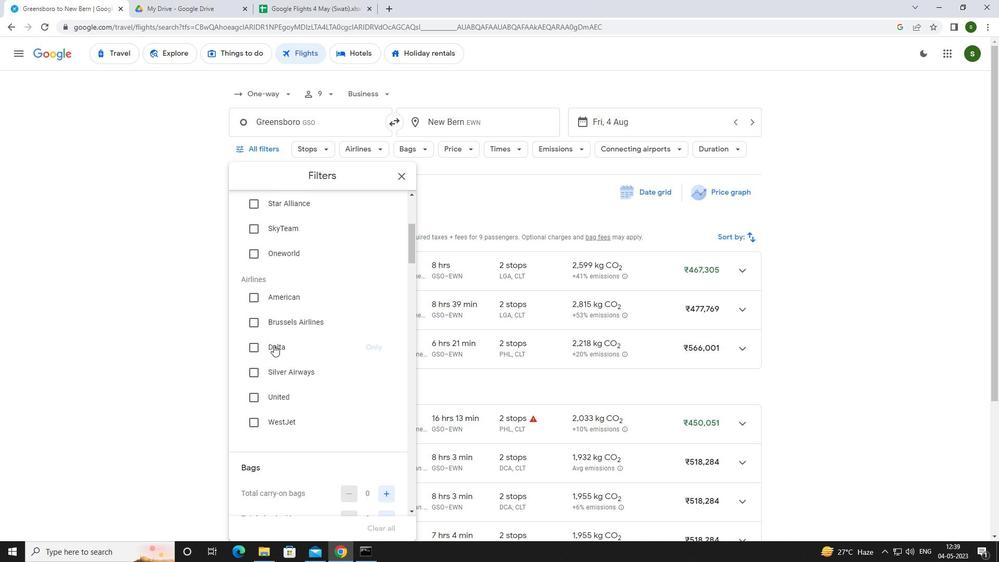 
Action: Mouse moved to (273, 348)
Screenshot: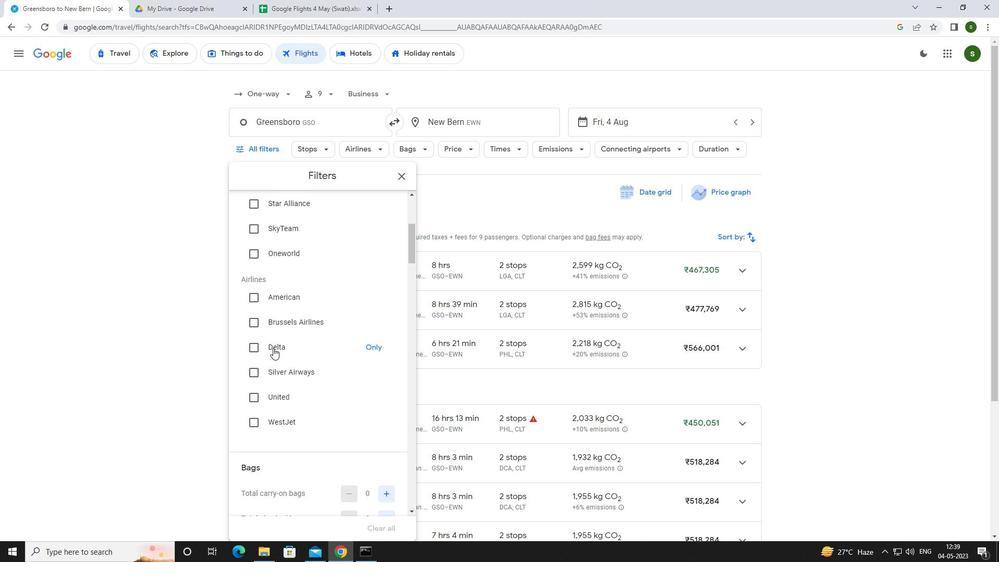 
Action: Mouse scrolled (273, 347) with delta (0, 0)
Screenshot: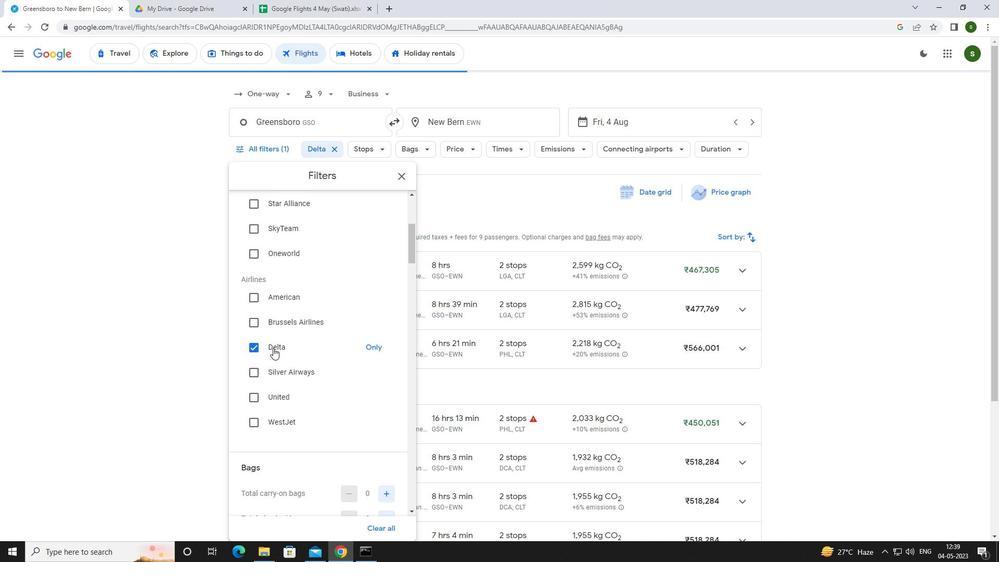 
Action: Mouse scrolled (273, 347) with delta (0, 0)
Screenshot: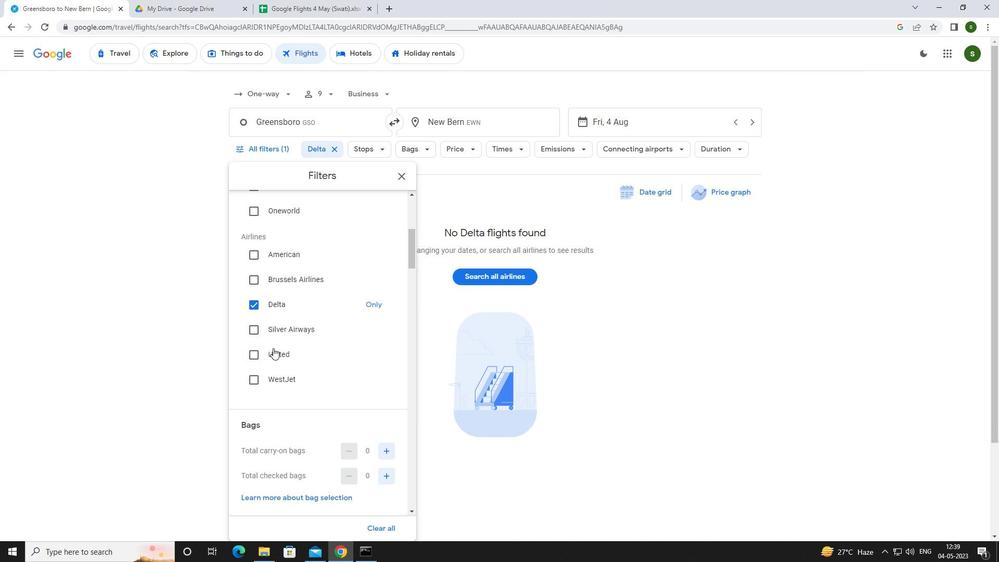 
Action: Mouse scrolled (273, 347) with delta (0, 0)
Screenshot: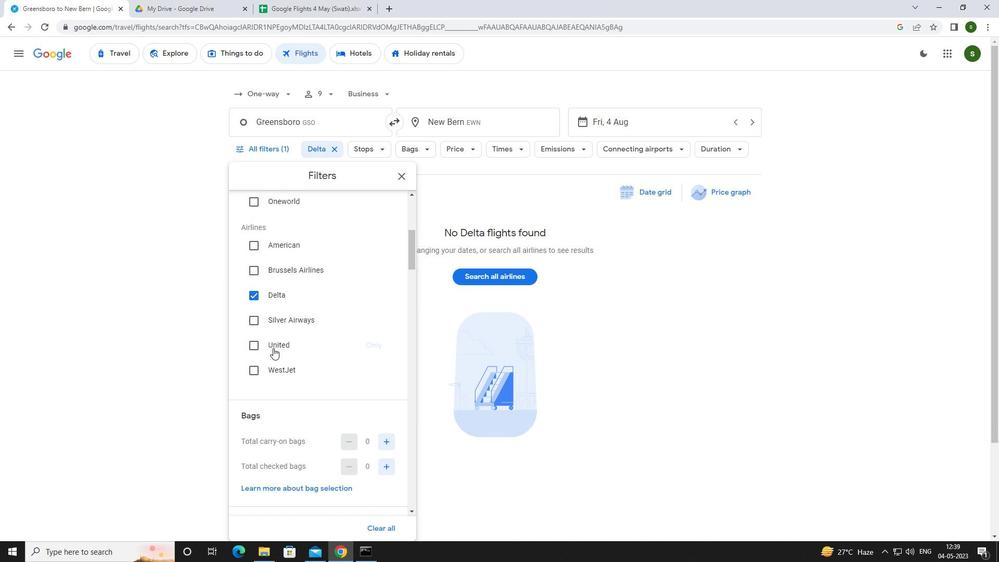 
Action: Mouse scrolled (273, 347) with delta (0, 0)
Screenshot: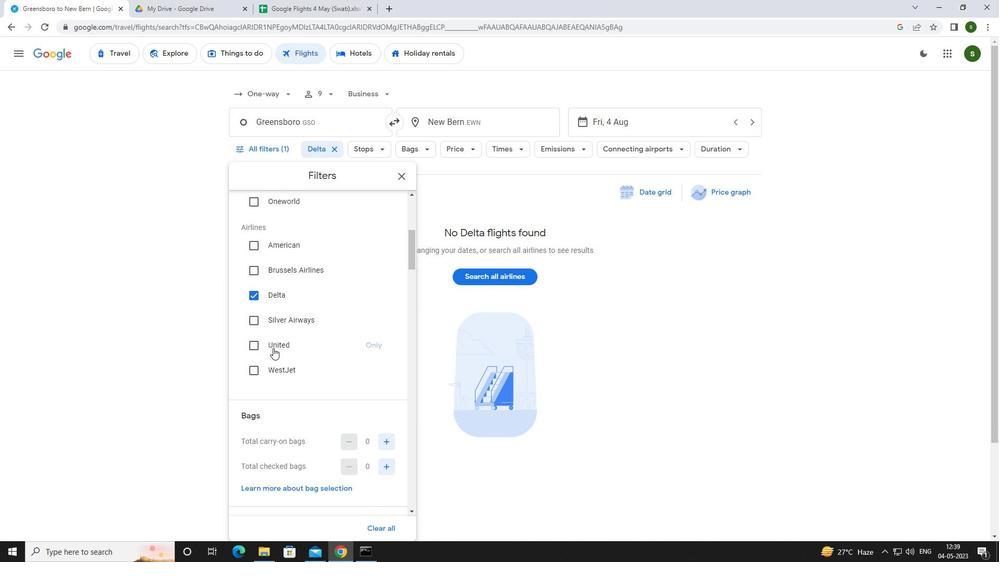 
Action: Mouse moved to (383, 306)
Screenshot: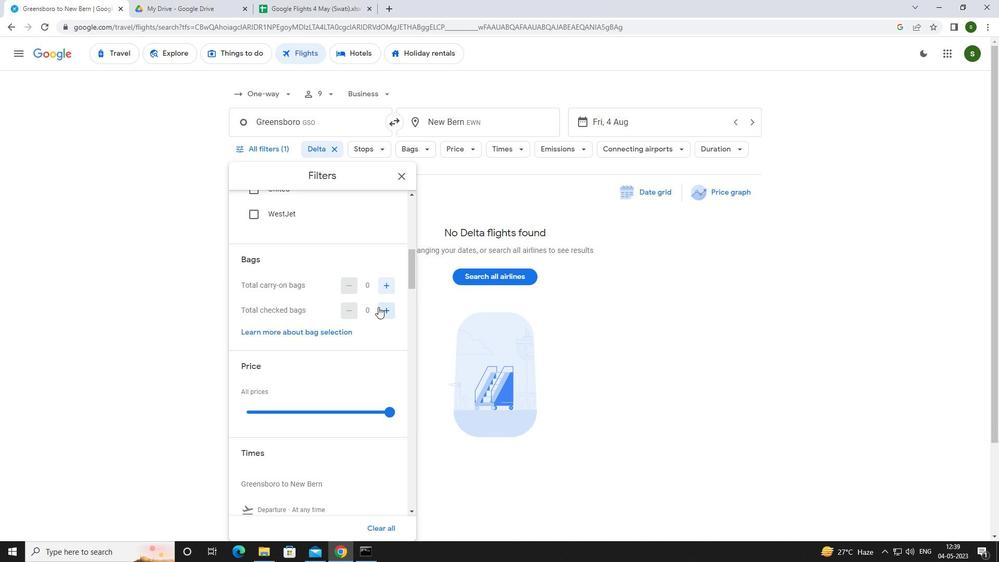 
Action: Mouse pressed left at (383, 306)
Screenshot: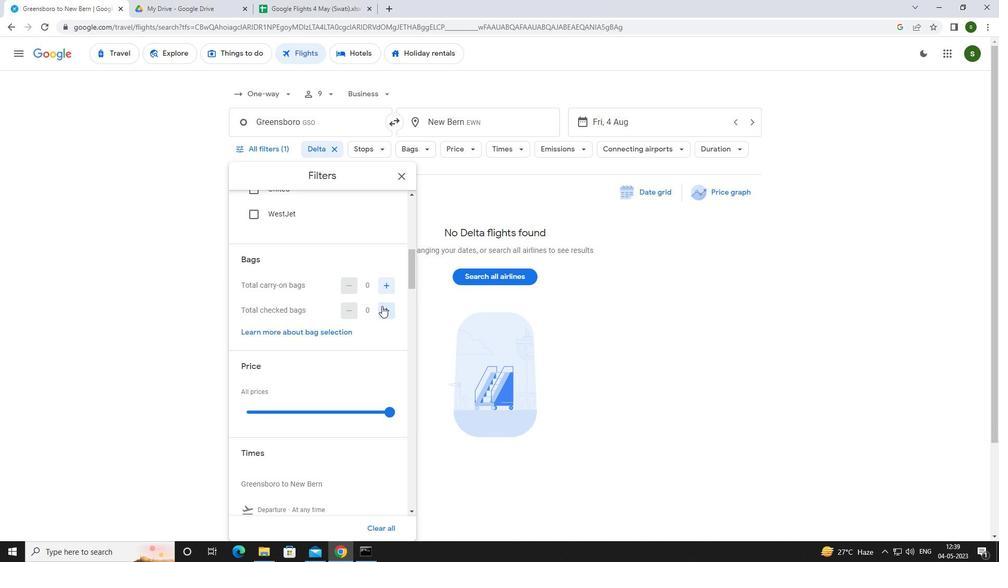 
Action: Mouse pressed left at (383, 306)
Screenshot: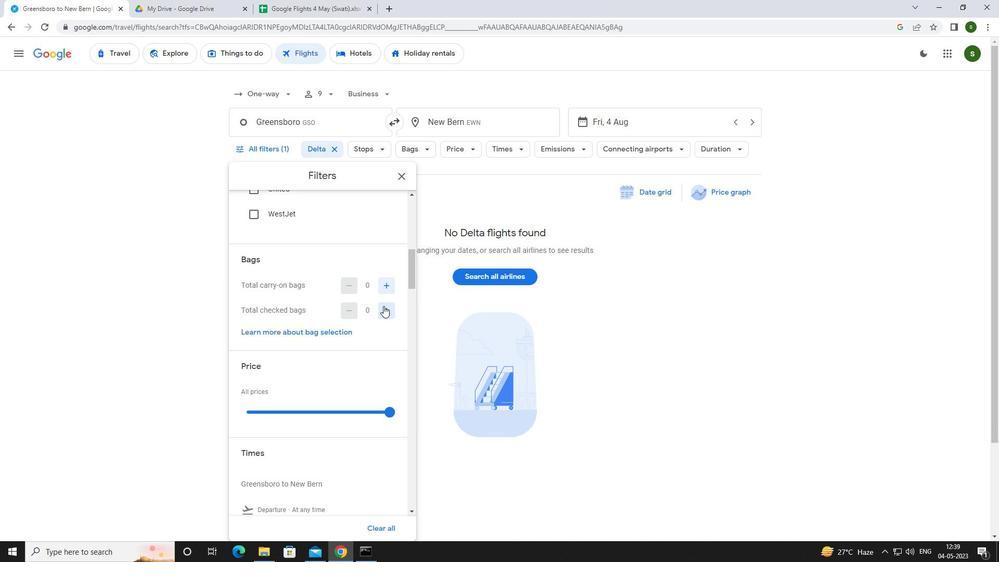 
Action: Mouse pressed left at (383, 306)
Screenshot: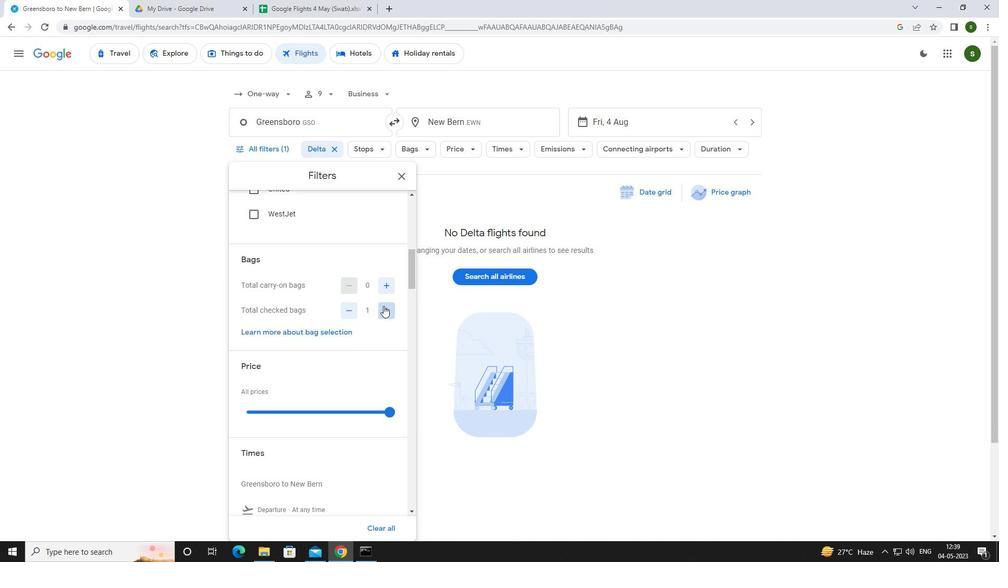 
Action: Mouse pressed left at (383, 306)
Screenshot: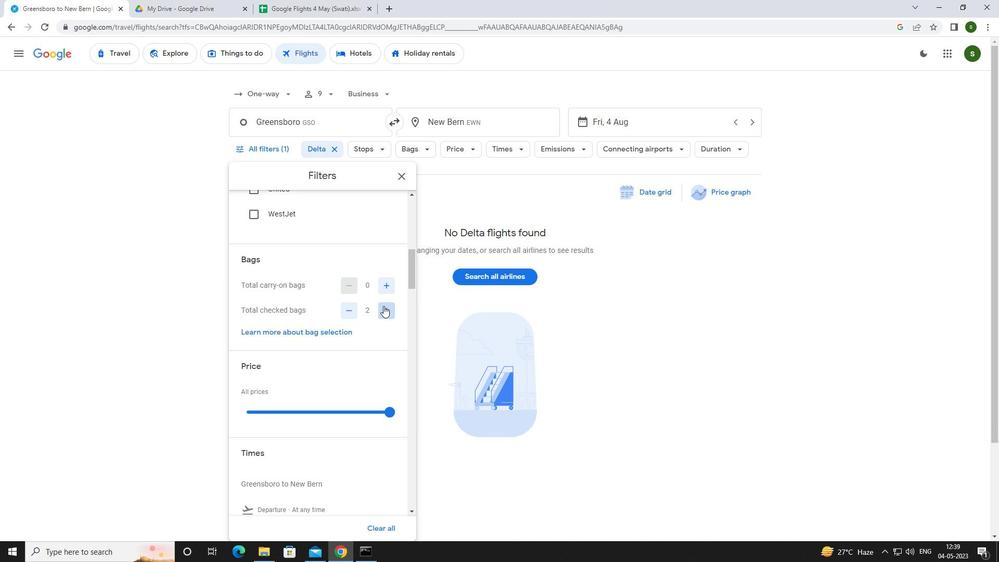 
Action: Mouse pressed left at (383, 306)
Screenshot: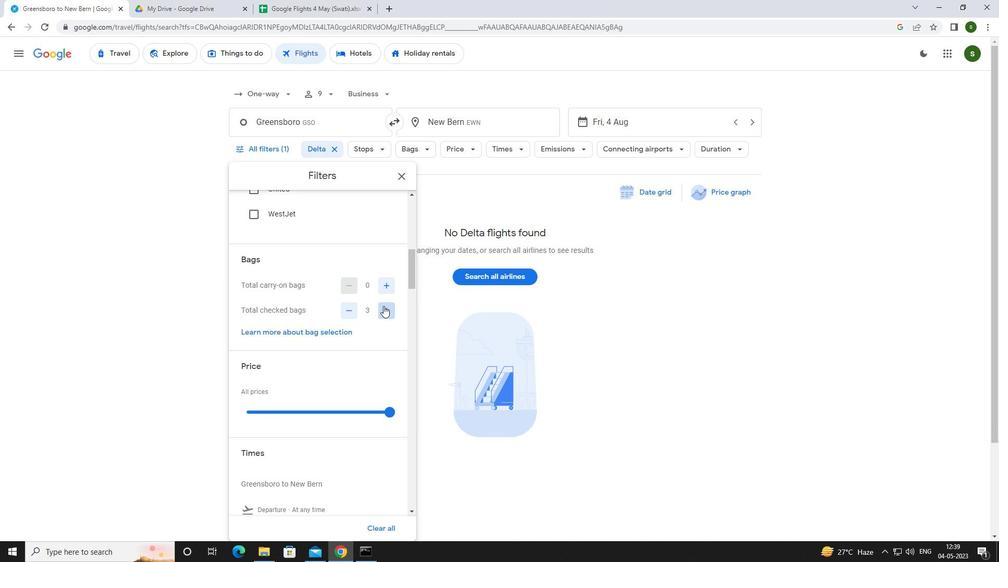 
Action: Mouse pressed left at (383, 306)
Screenshot: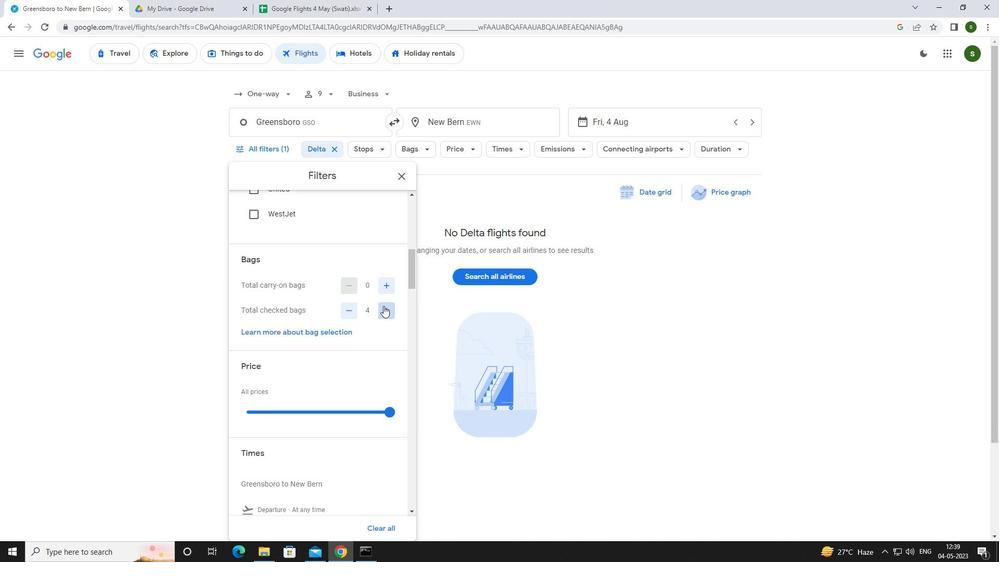 
Action: Mouse moved to (384, 306)
Screenshot: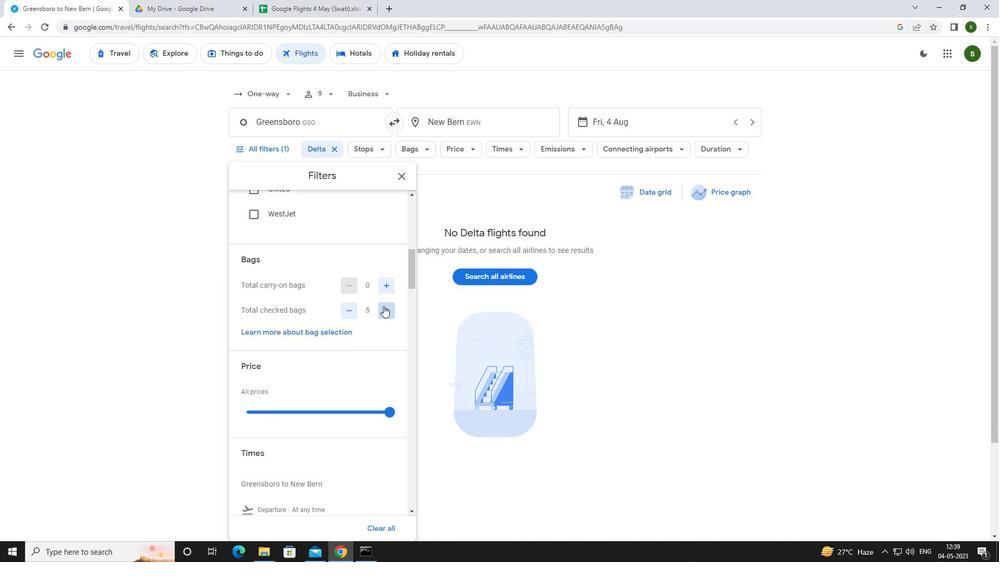 
Action: Mouse pressed left at (384, 306)
Screenshot: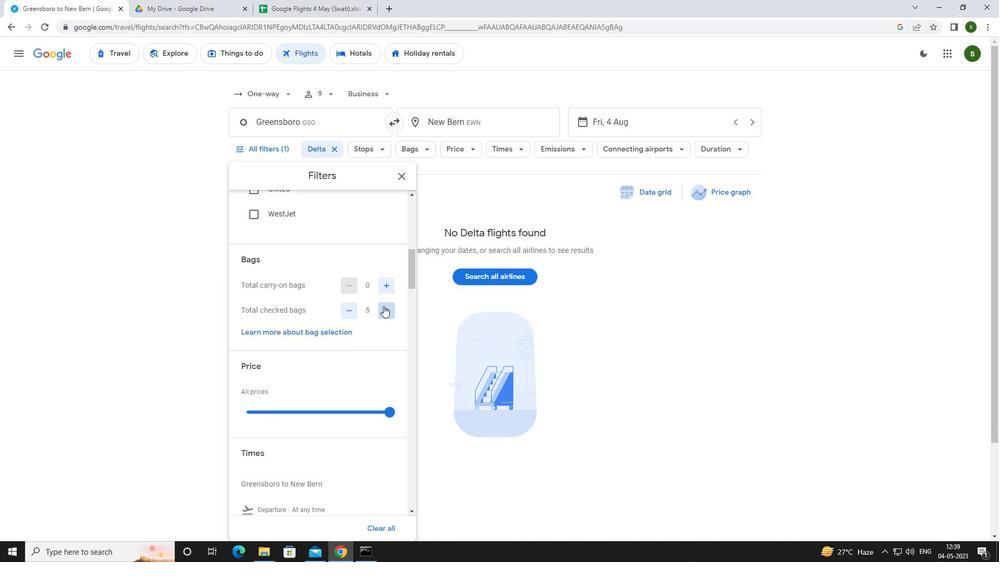 
Action: Mouse moved to (383, 306)
Screenshot: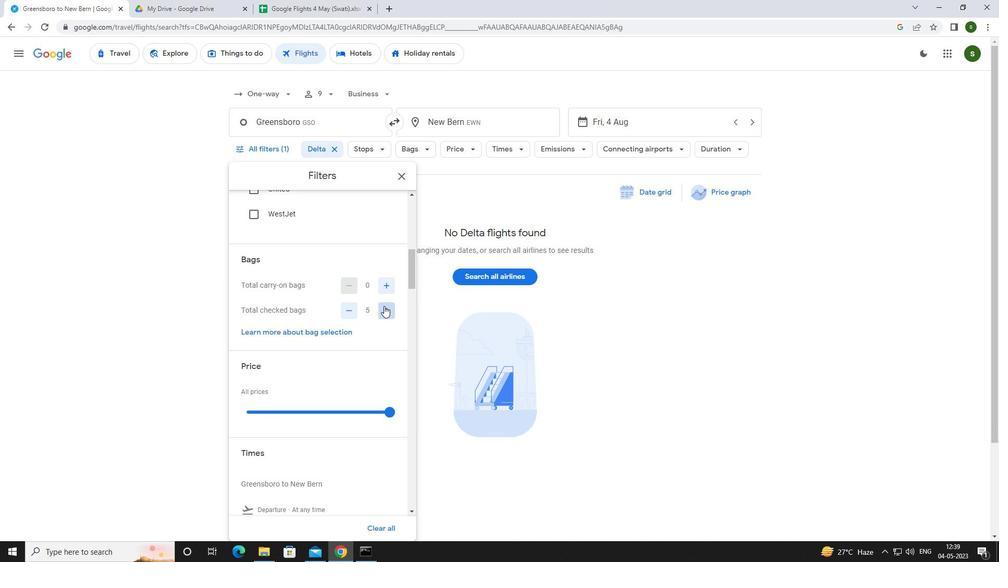 
Action: Mouse pressed left at (383, 306)
Screenshot: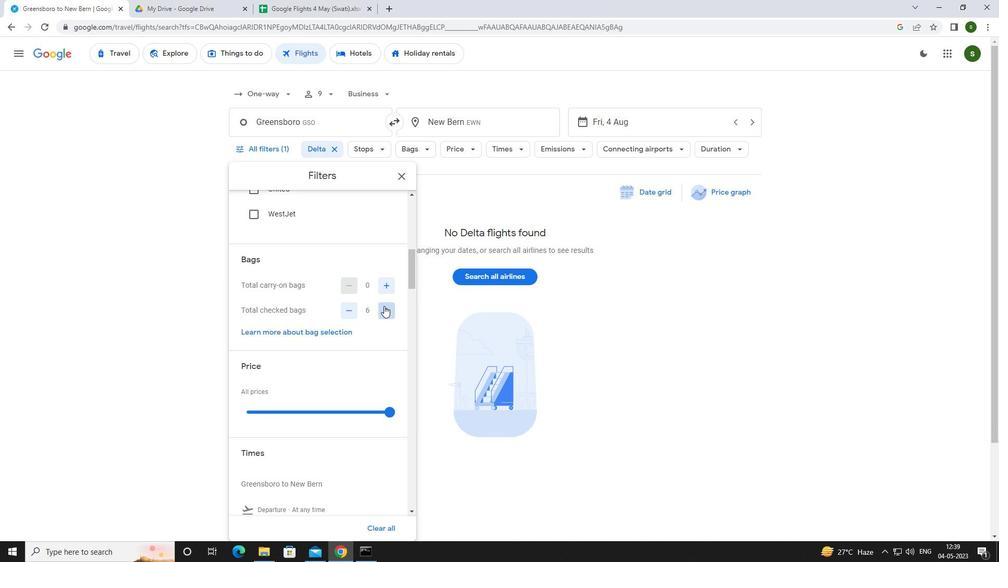 
Action: Mouse moved to (383, 306)
Screenshot: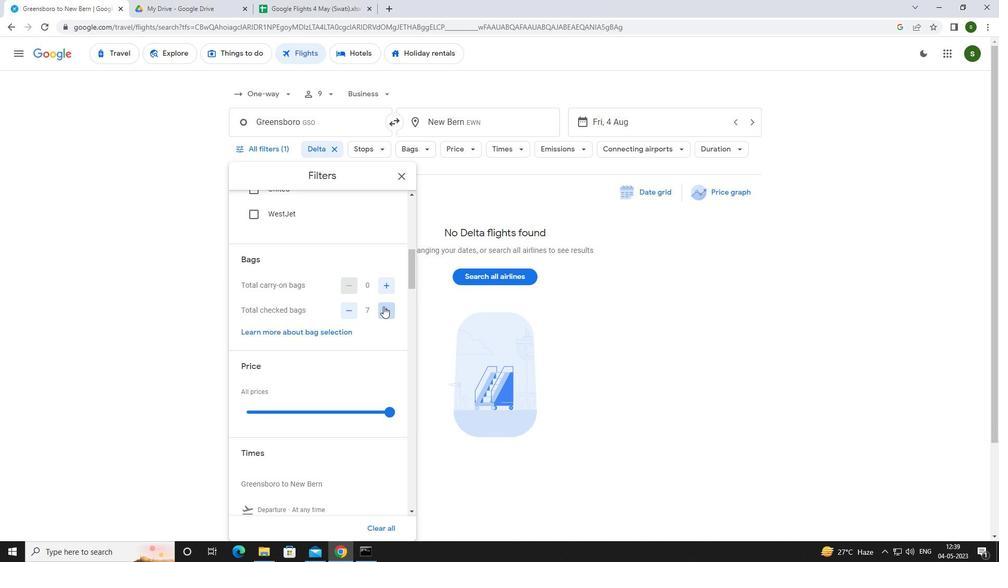 
Action: Mouse pressed left at (383, 306)
Screenshot: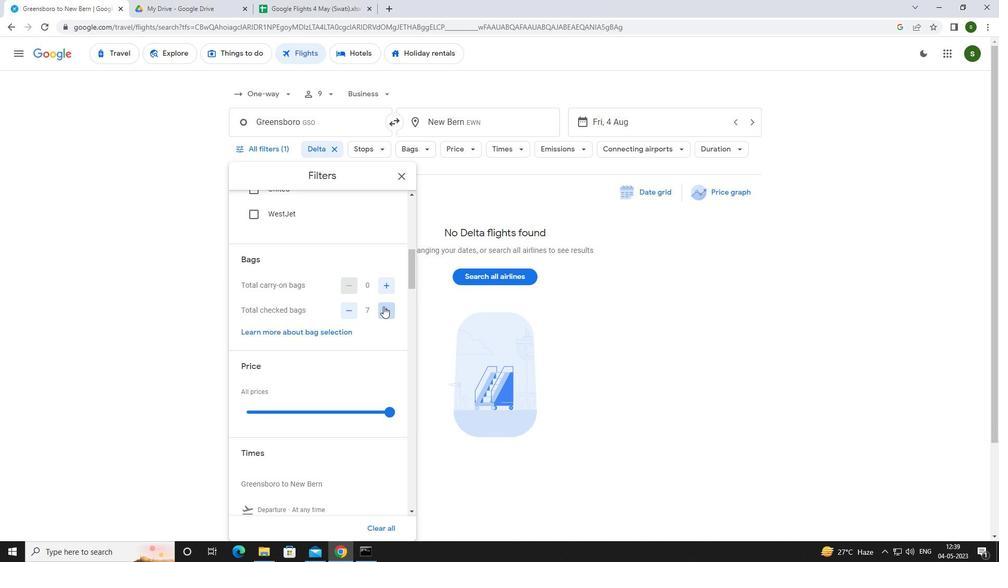 
Action: Mouse moved to (377, 308)
Screenshot: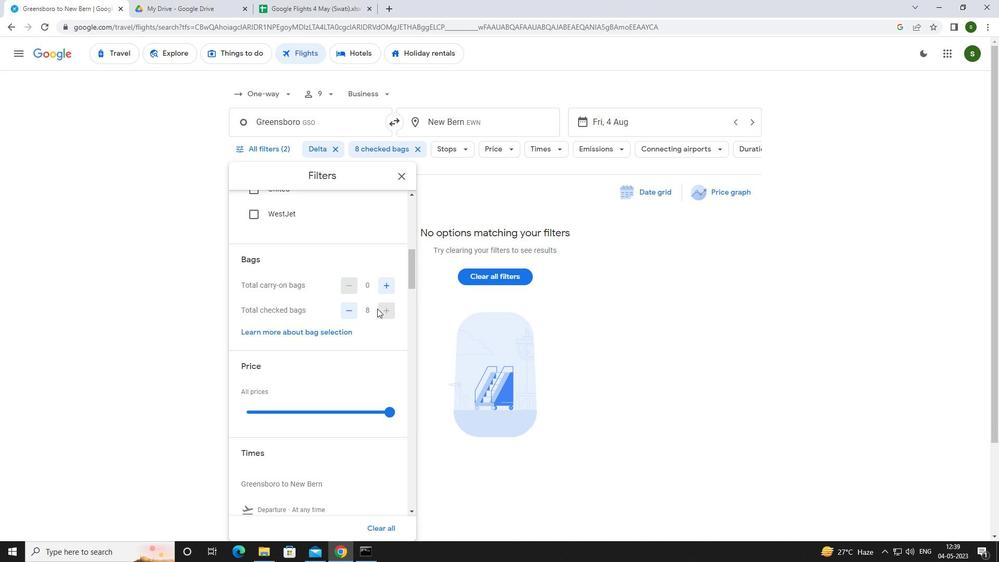 
Action: Mouse scrolled (377, 308) with delta (0, 0)
Screenshot: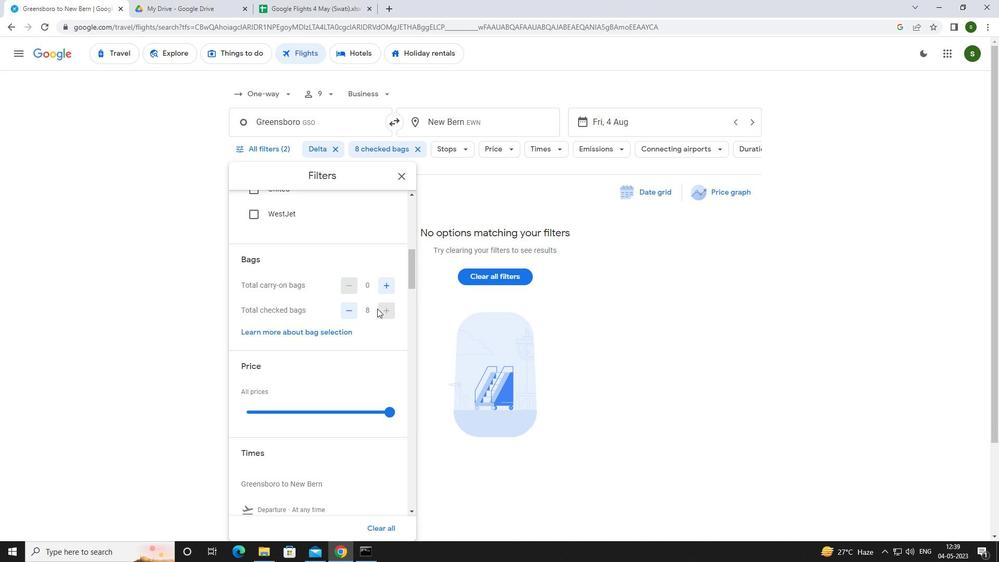 
Action: Mouse moved to (376, 308)
Screenshot: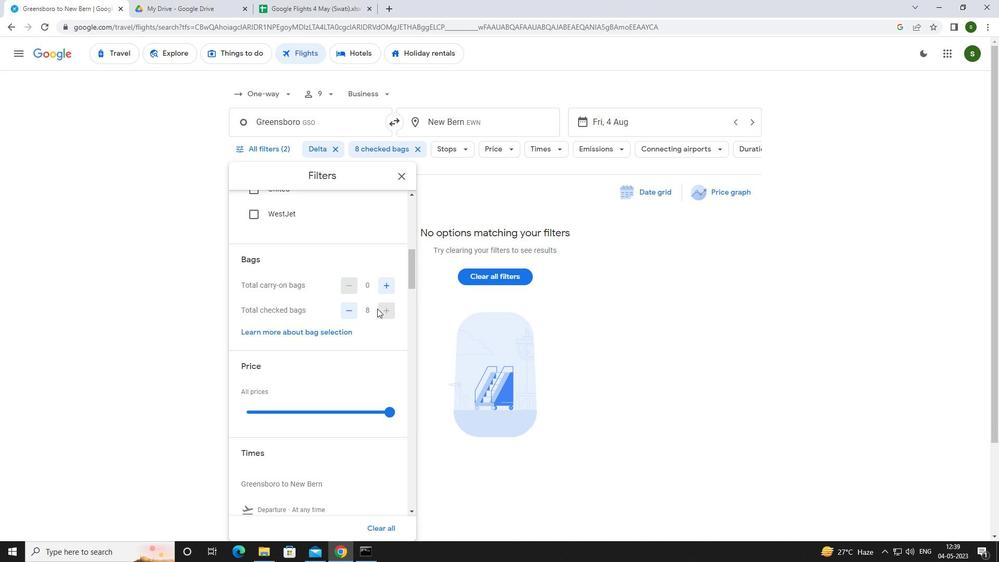 
Action: Mouse scrolled (376, 308) with delta (0, 0)
Screenshot: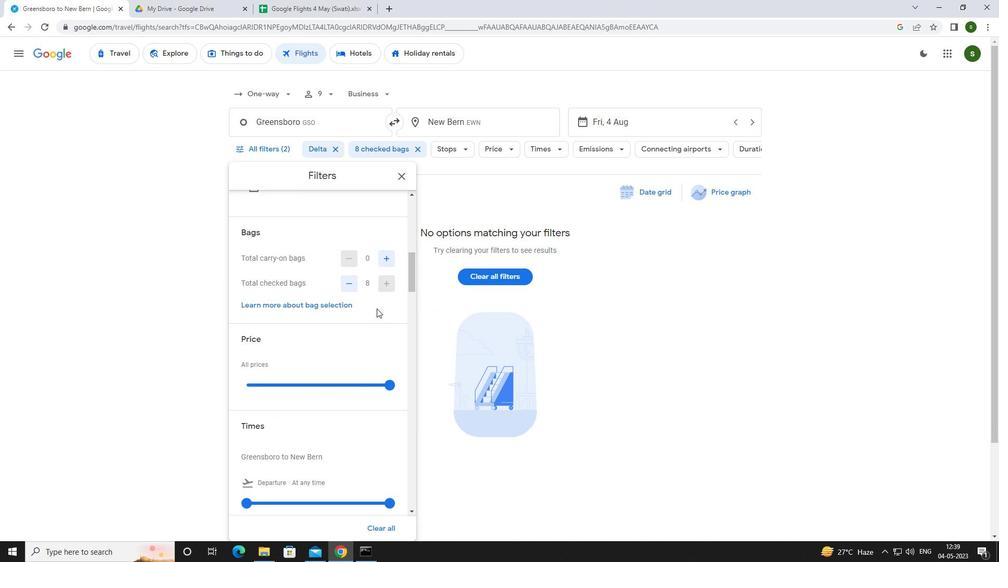 
Action: Mouse moved to (390, 305)
Screenshot: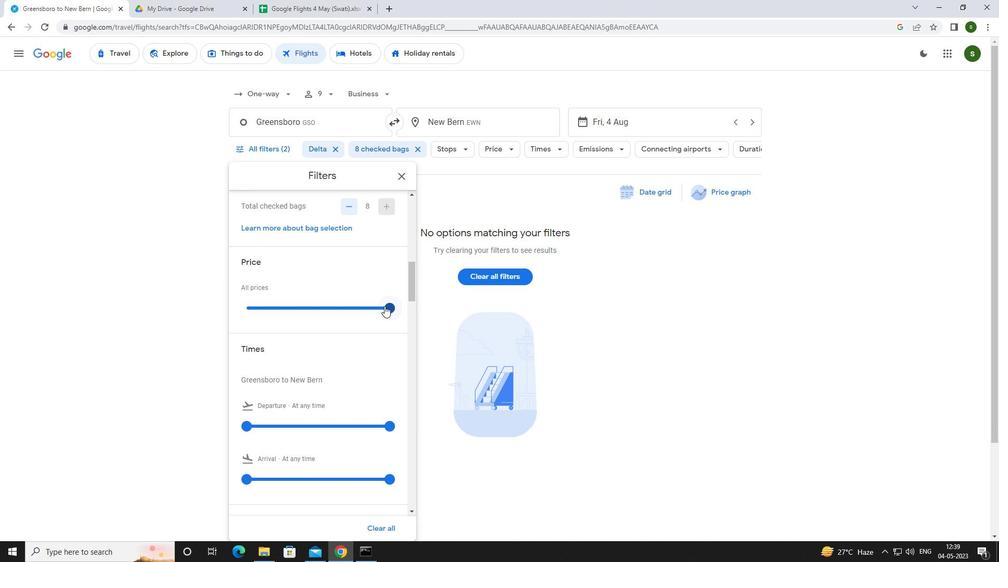 
Action: Mouse pressed left at (390, 305)
Screenshot: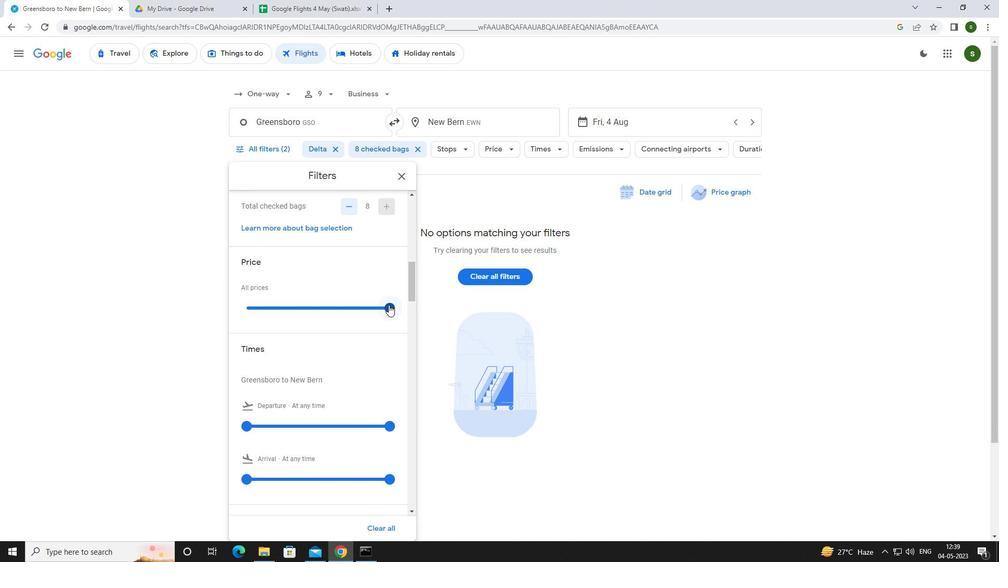 
Action: Mouse moved to (318, 284)
Screenshot: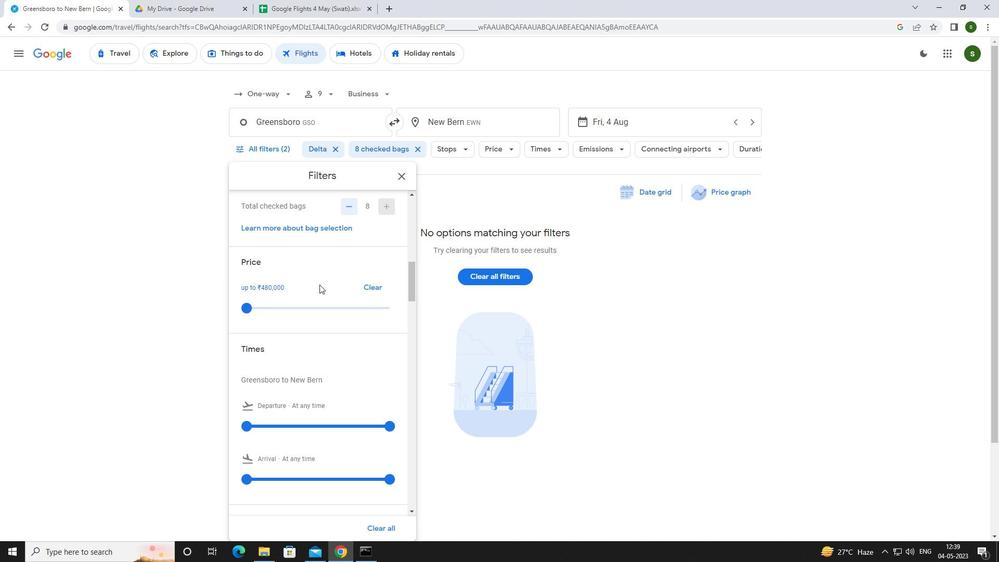 
Action: Mouse scrolled (318, 284) with delta (0, 0)
Screenshot: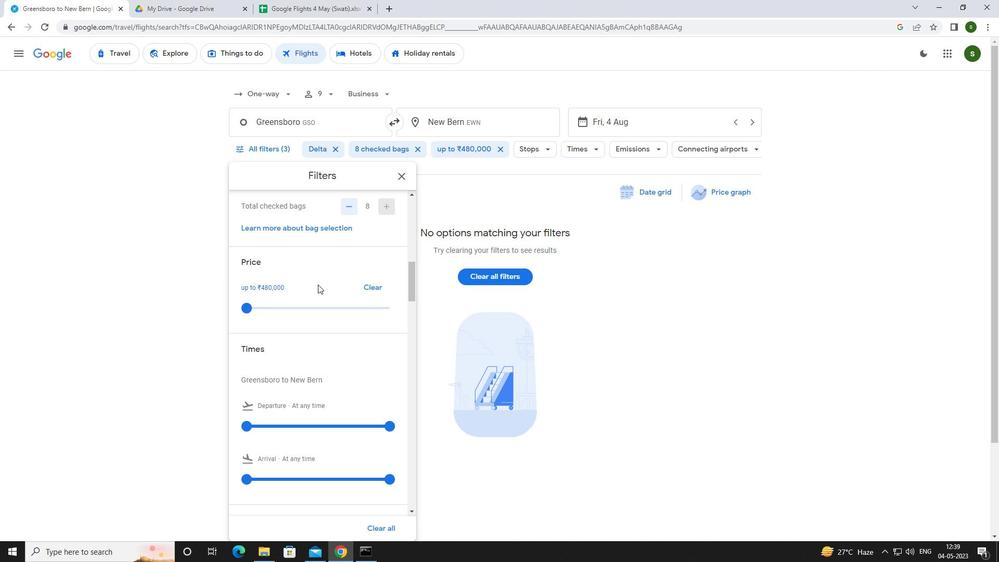 
Action: Mouse scrolled (318, 284) with delta (0, 0)
Screenshot: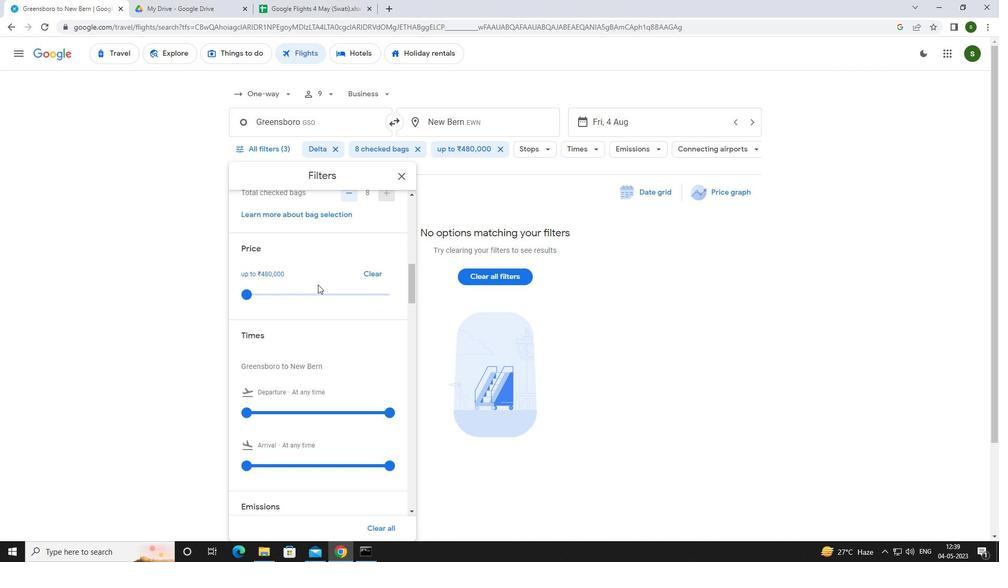 
Action: Mouse moved to (249, 324)
Screenshot: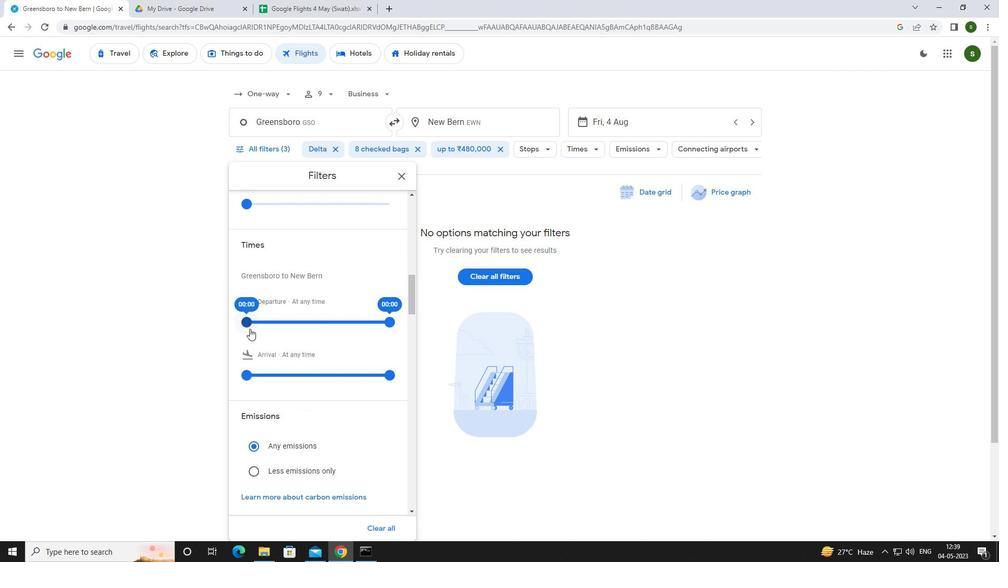 
Action: Mouse pressed left at (249, 324)
Screenshot: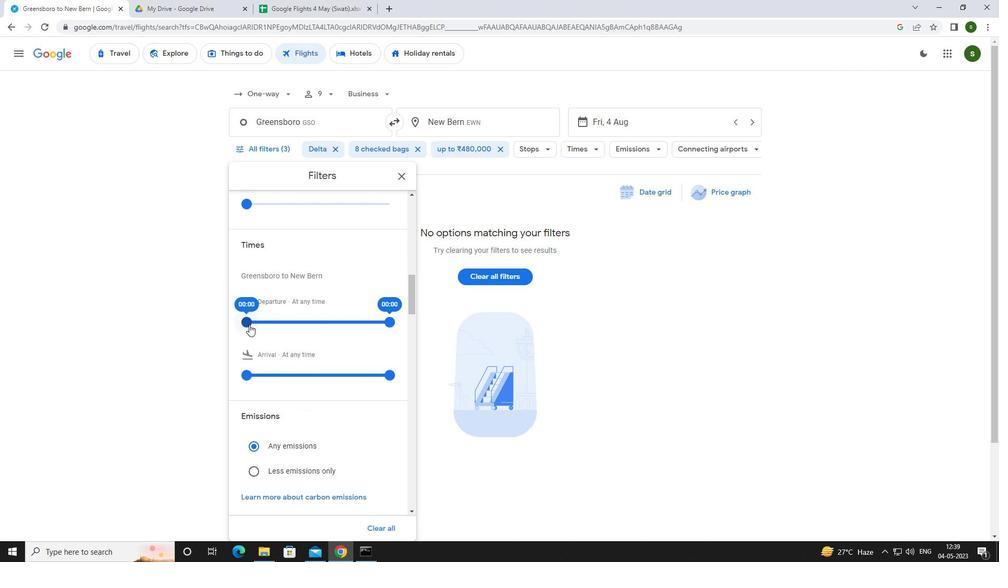 
Action: Mouse moved to (592, 349)
Screenshot: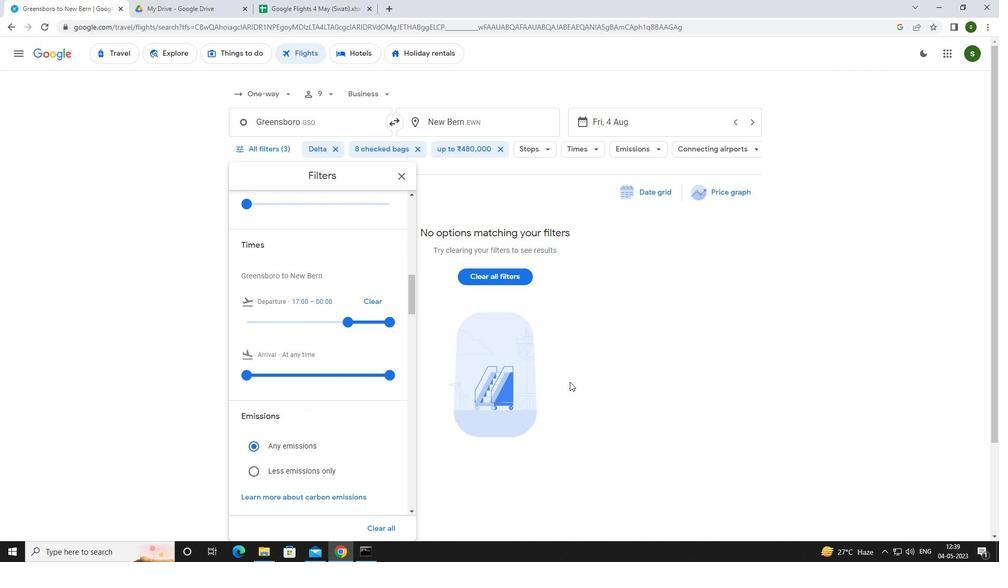 
Action: Mouse pressed left at (592, 349)
Screenshot: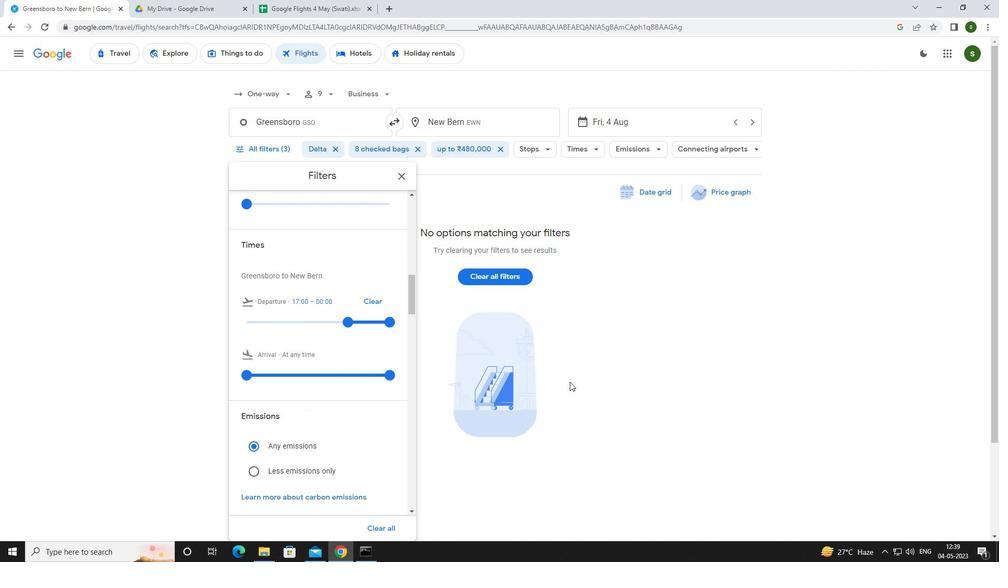 
